 Task: Open Card Card0000000146 in Board Board0000000037 in Workspace WS0000000013 in Trello. Add Member Mailaustralia7@gmail.com to Card Card0000000146 in Board Board0000000037 in Workspace WS0000000013 in Trello. Add Yellow Label titled Label0000000146 to Card Card0000000146 in Board Board0000000037 in Workspace WS0000000013 in Trello. Add Checklist CL0000000146 to Card Card0000000146 in Board Board0000000037 in Workspace WS0000000013 in Trello. Add Dates with Start Date as May 08 2023 and Due Date as May 31 2023 to Card Card0000000146 in Board Board0000000037 in Workspace WS0000000013 in Trello
Action: Mouse moved to (383, 446)
Screenshot: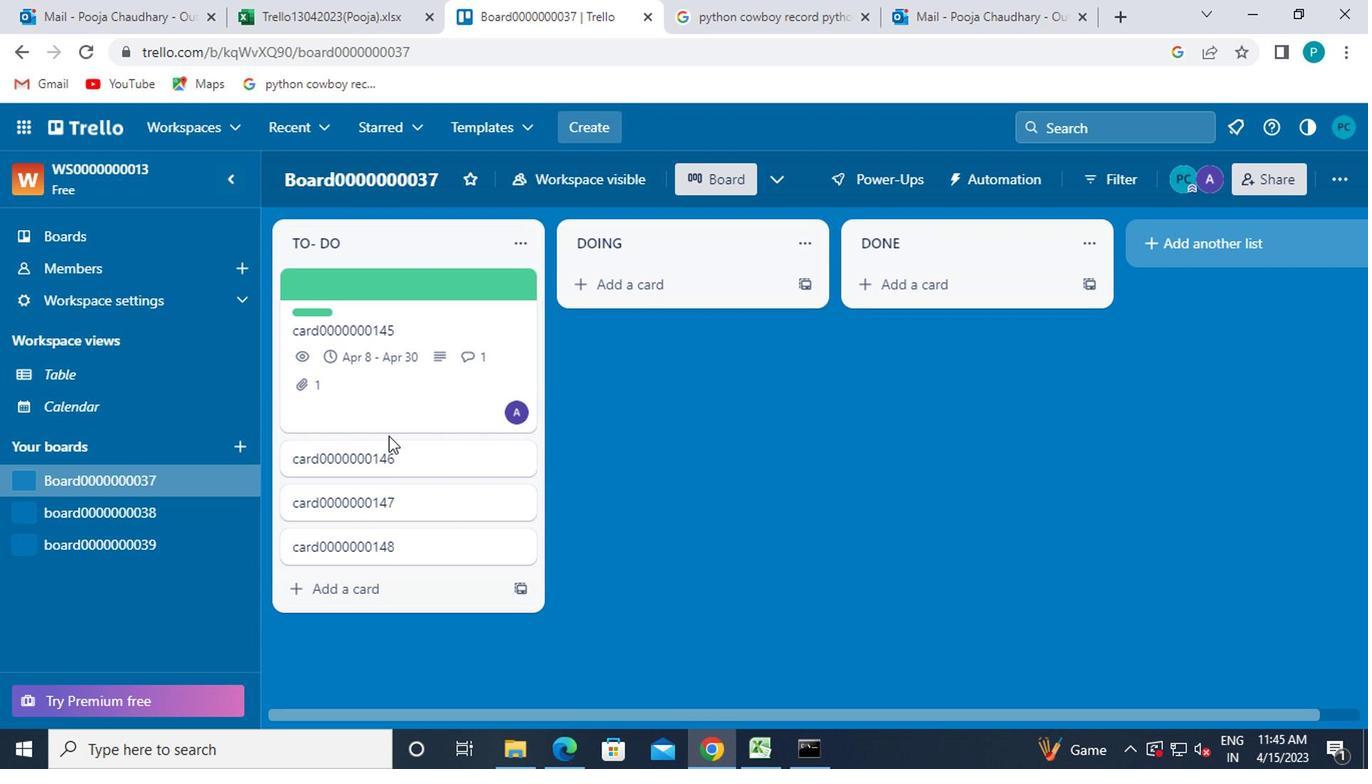 
Action: Mouse pressed left at (383, 446)
Screenshot: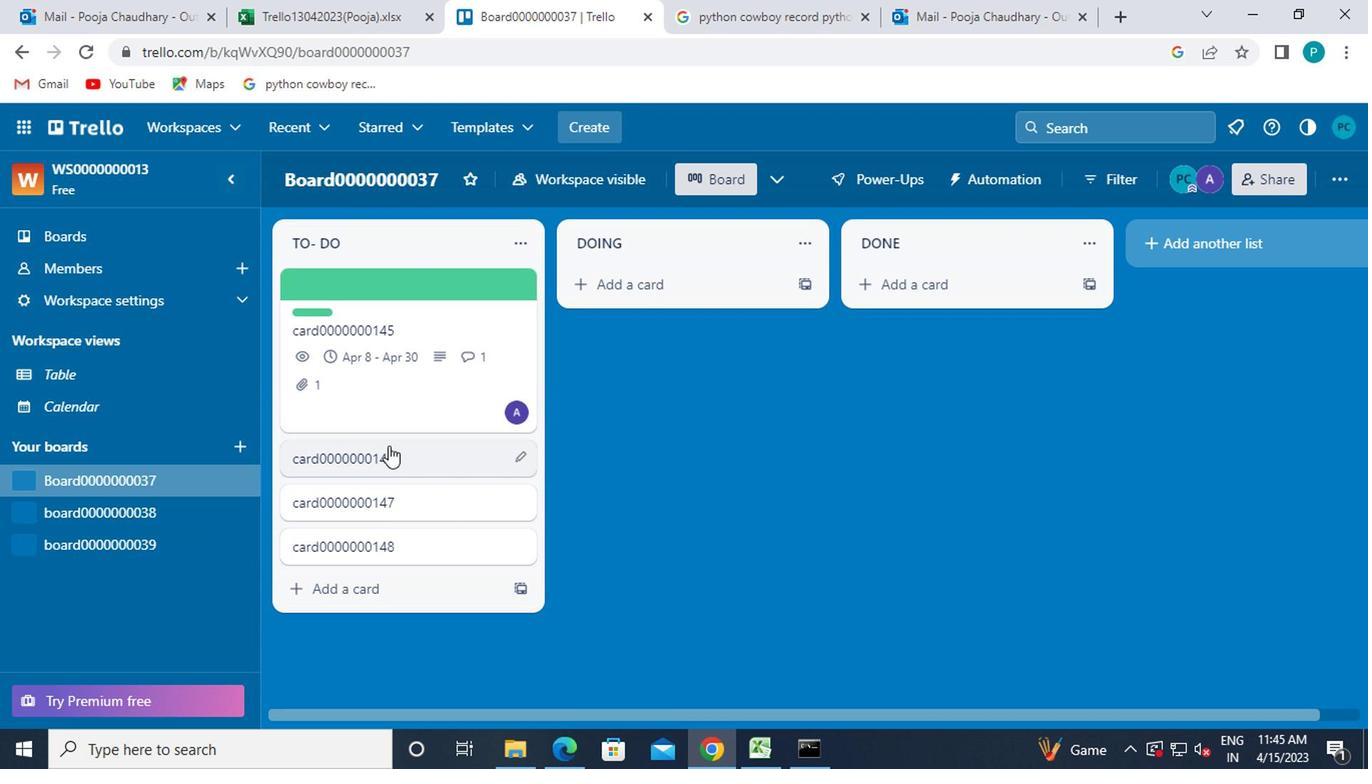 
Action: Mouse moved to (964, 354)
Screenshot: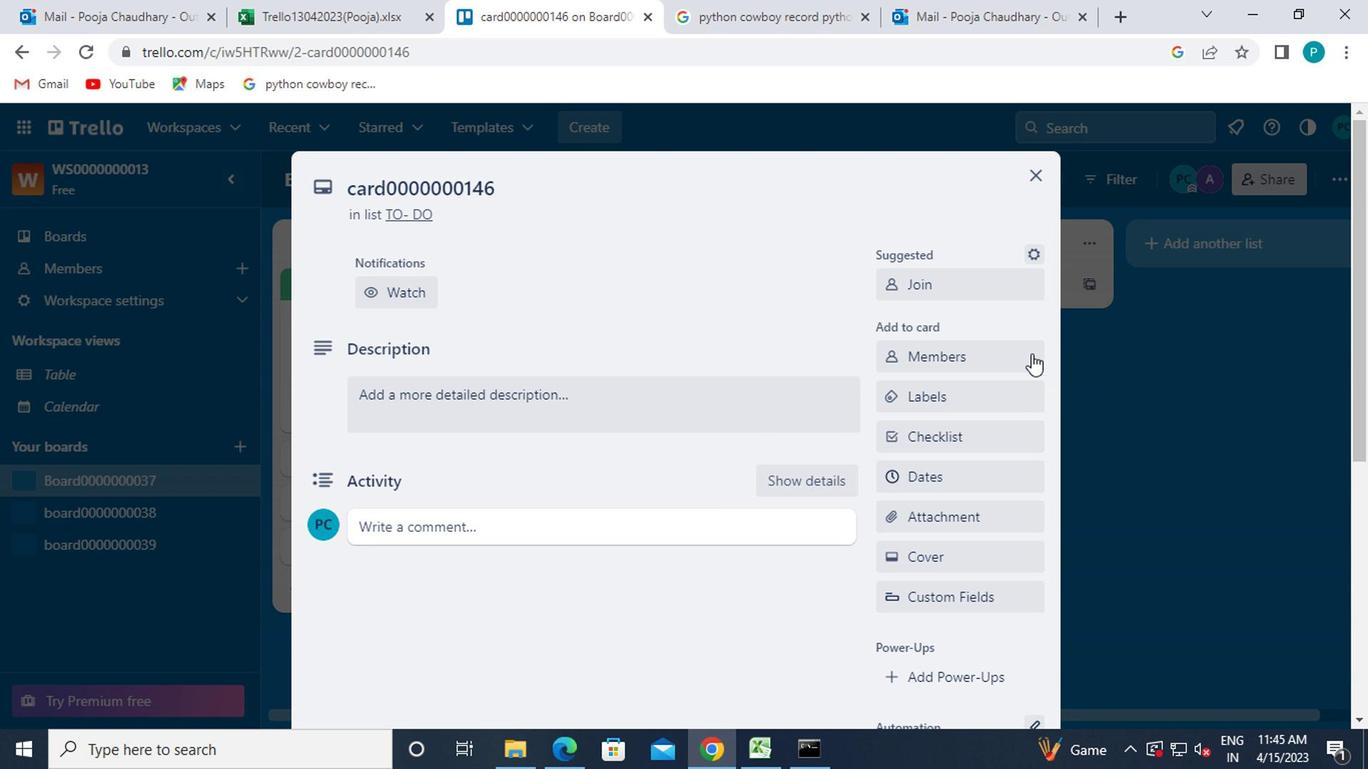
Action: Mouse pressed left at (964, 354)
Screenshot: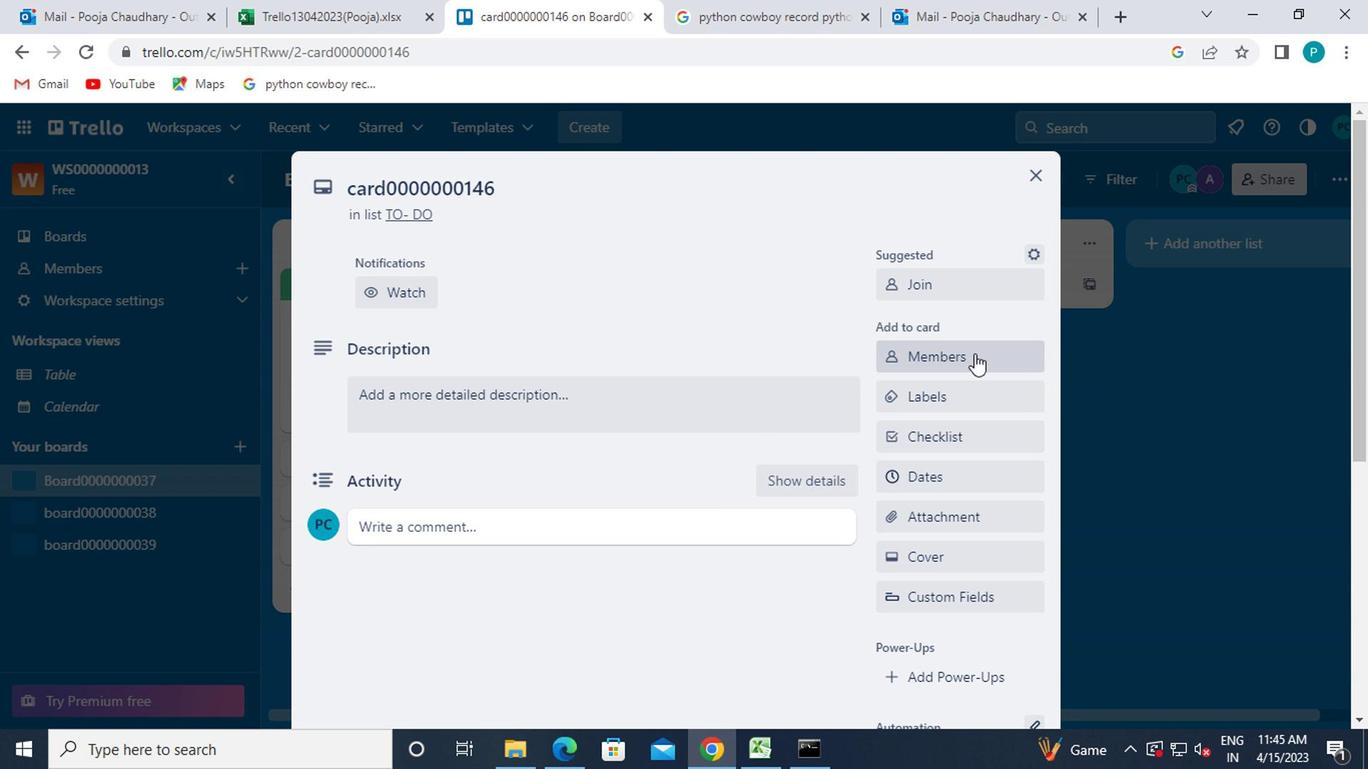 
Action: Mouse moved to (964, 446)
Screenshot: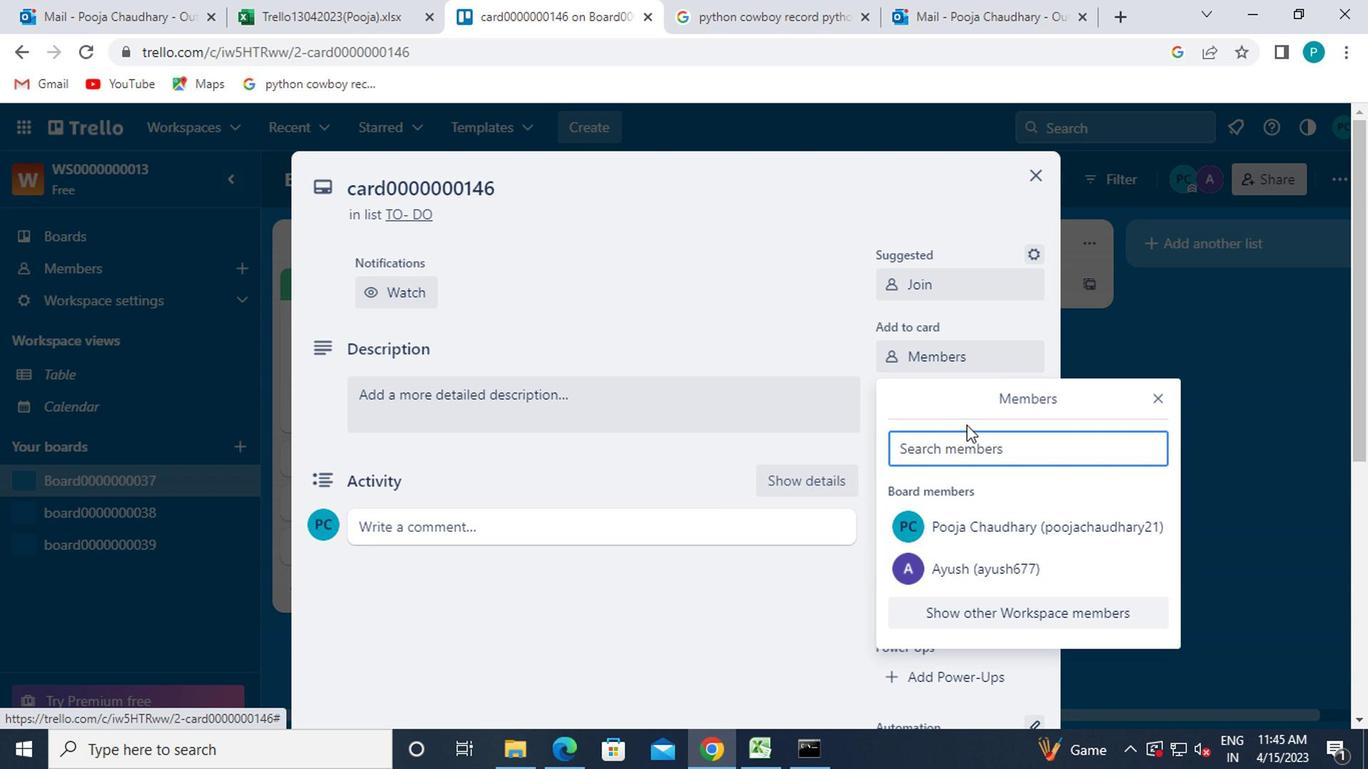 
Action: Mouse pressed left at (964, 446)
Screenshot: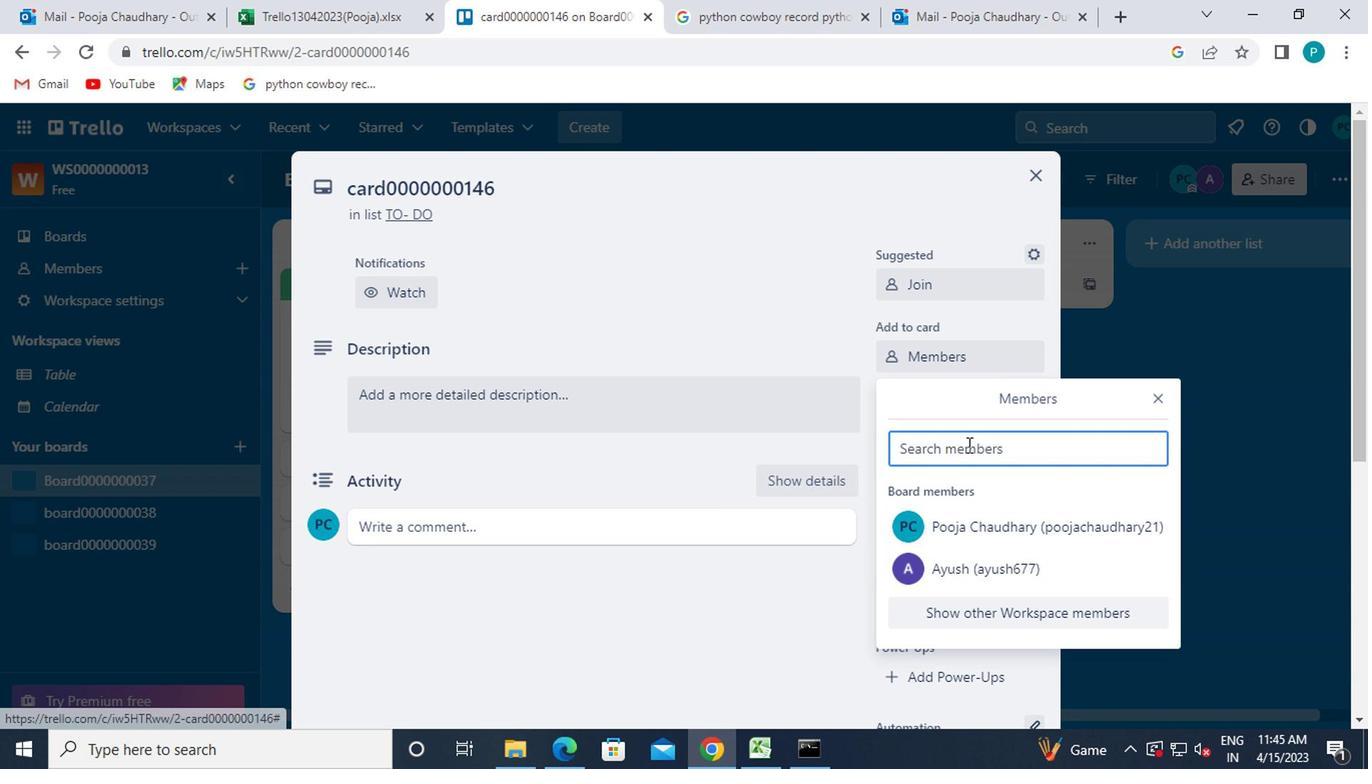 
Action: Key pressed mailaustr<Key.shift>ALIA7.<Key.backspace>GMAIL.COM
Screenshot: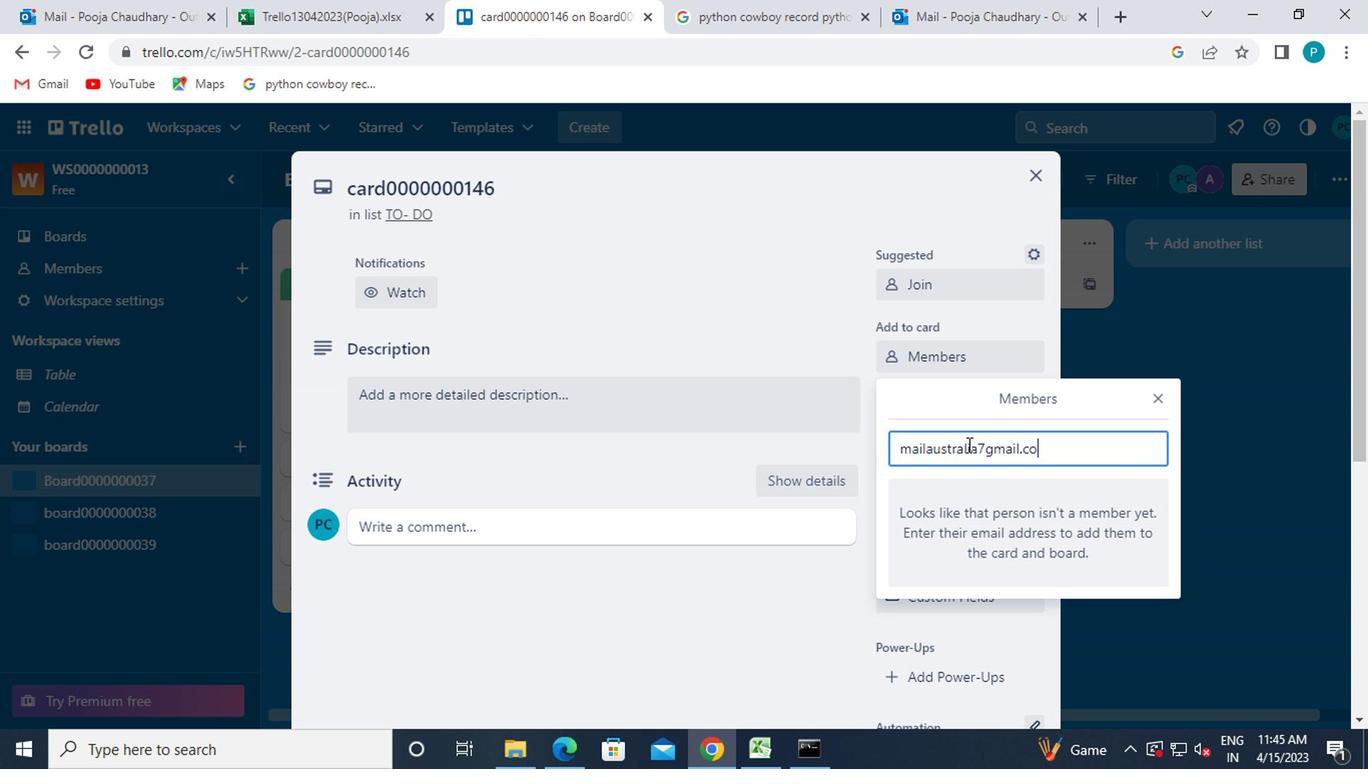 
Action: Mouse moved to (1063, 455)
Screenshot: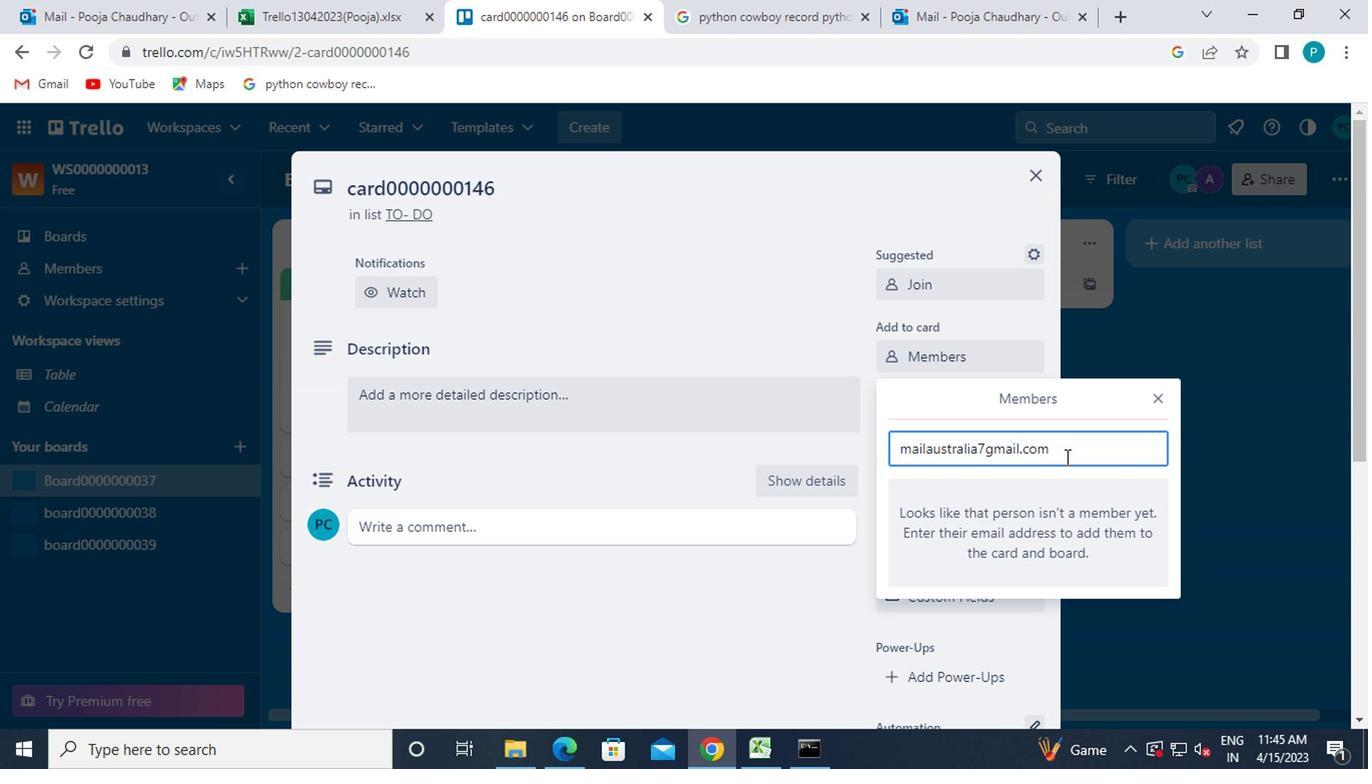 
Action: Mouse pressed left at (1063, 455)
Screenshot: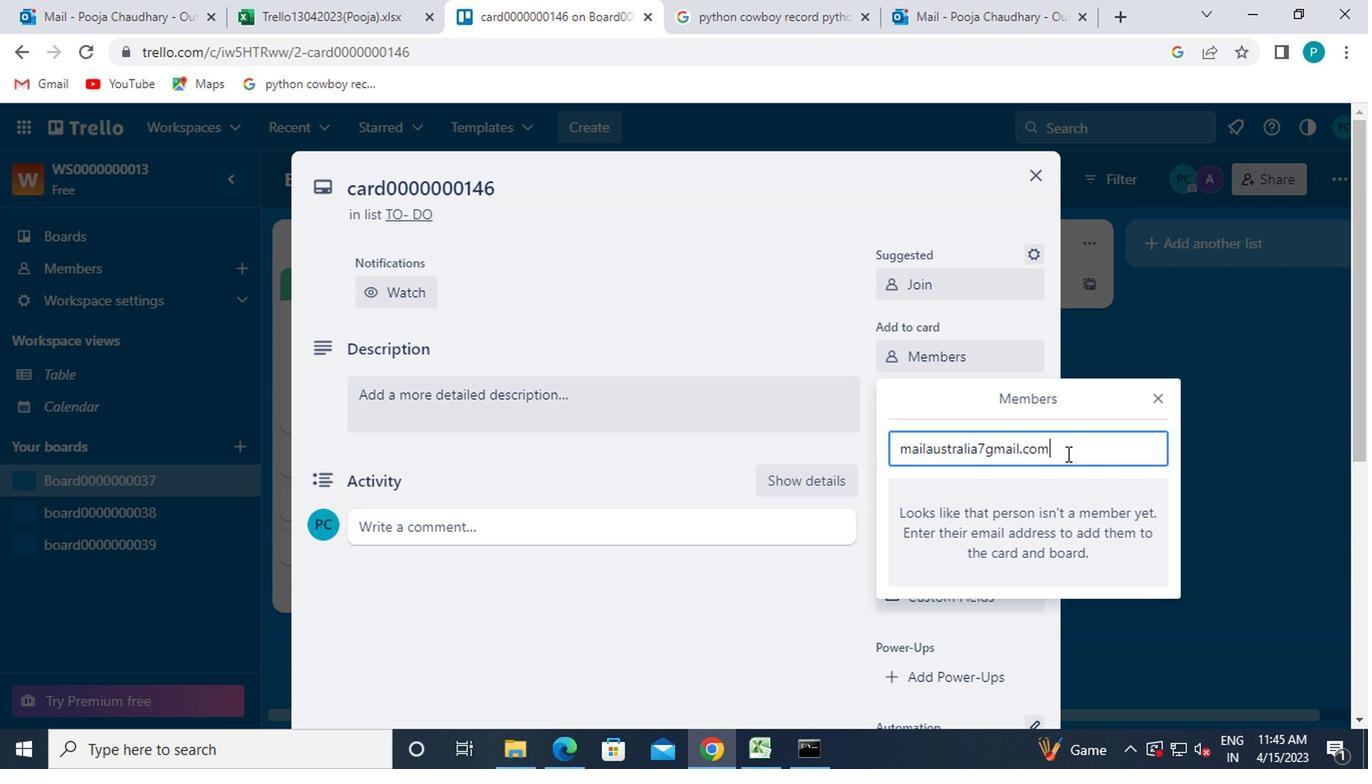 
Action: Mouse moved to (1070, 455)
Screenshot: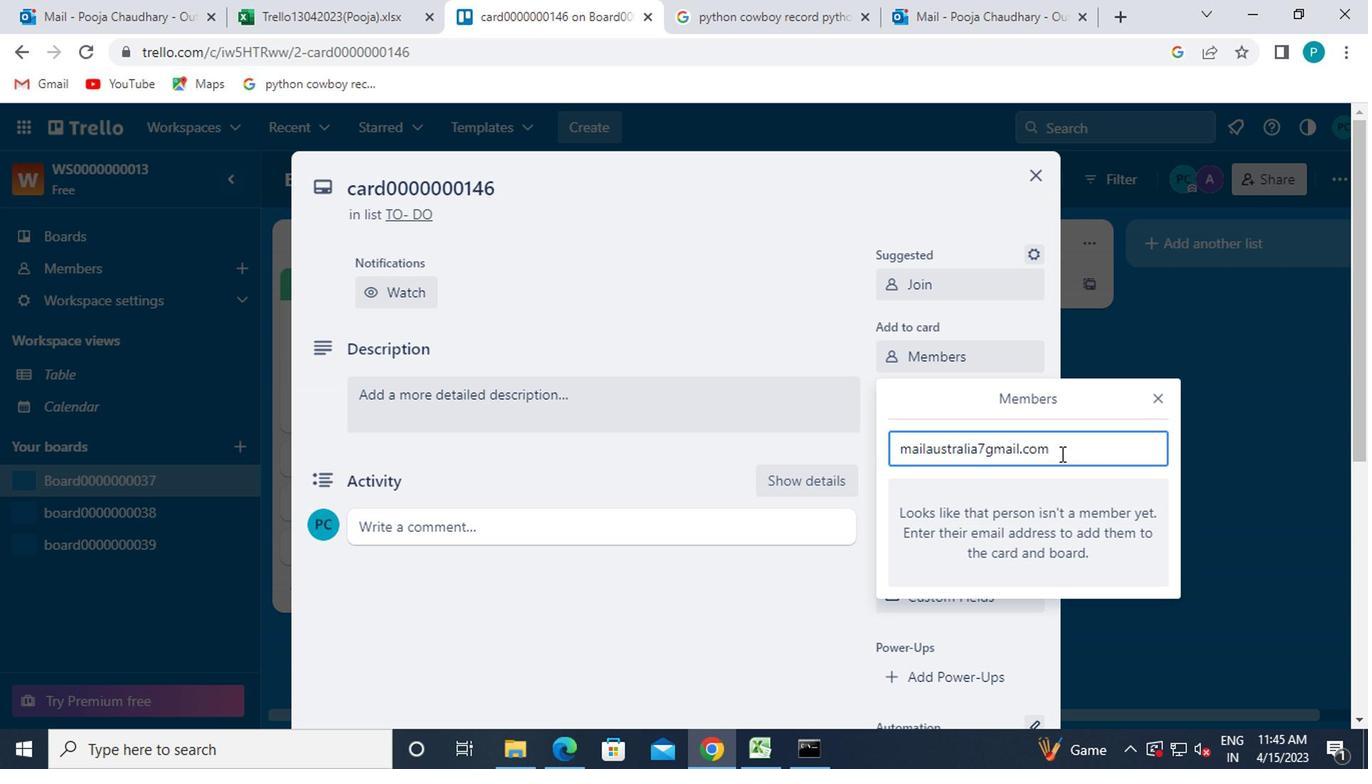 
Action: Key pressed <Key.enter>
Screenshot: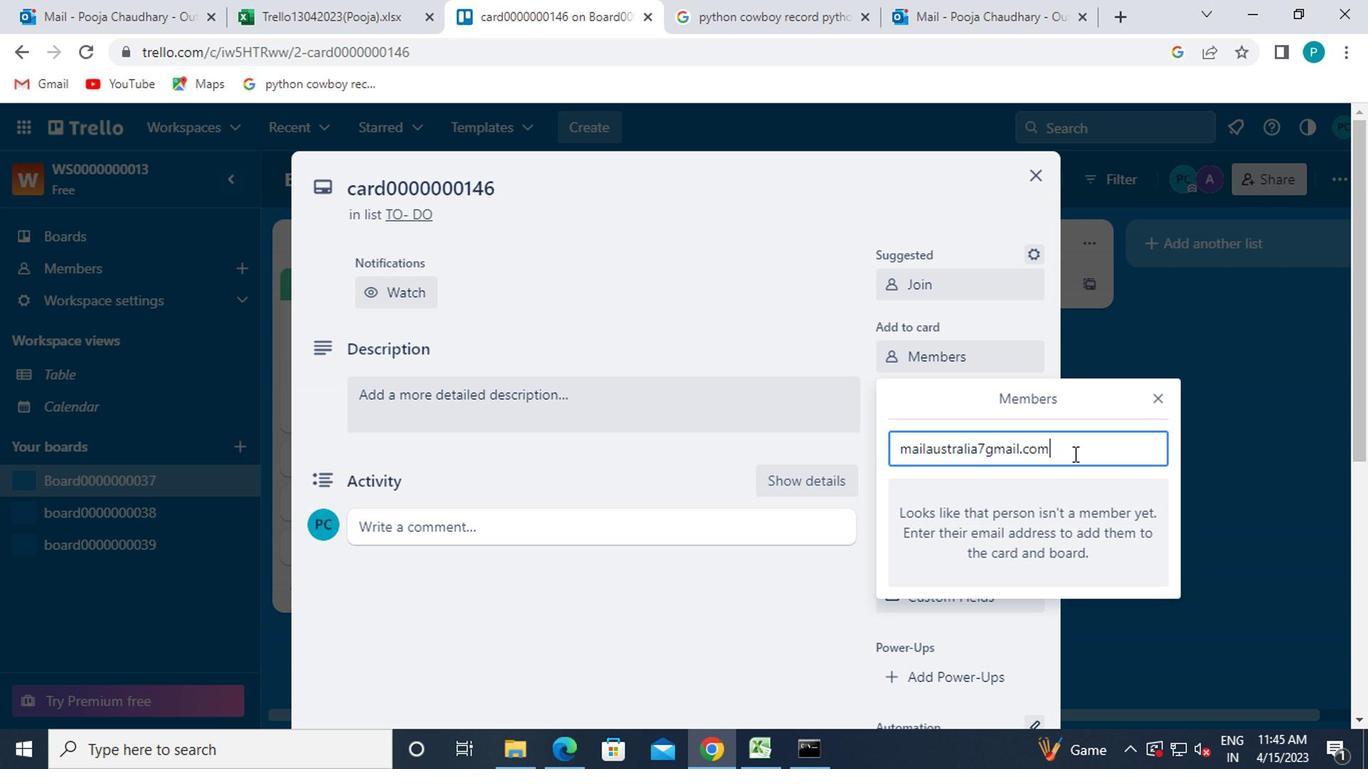 
Action: Mouse moved to (969, 458)
Screenshot: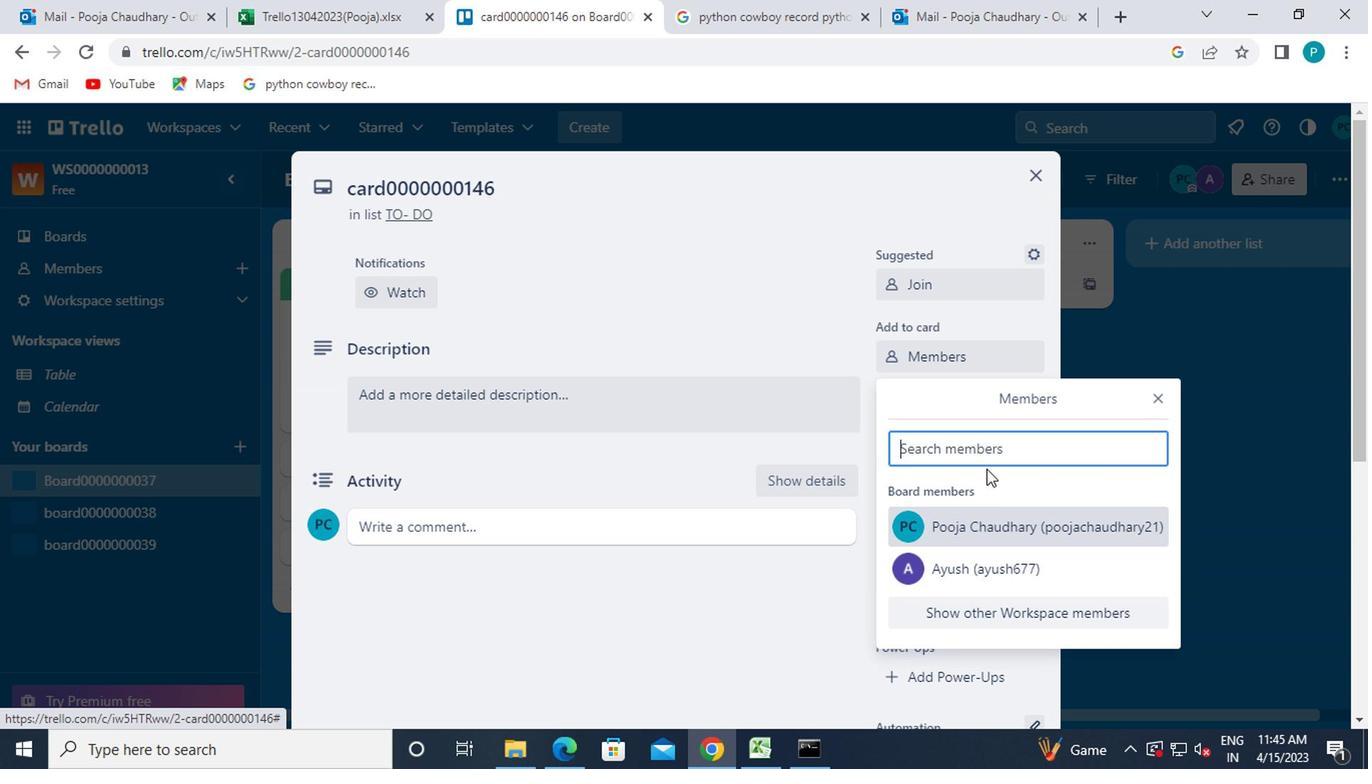 
Action: Mouse pressed left at (969, 458)
Screenshot: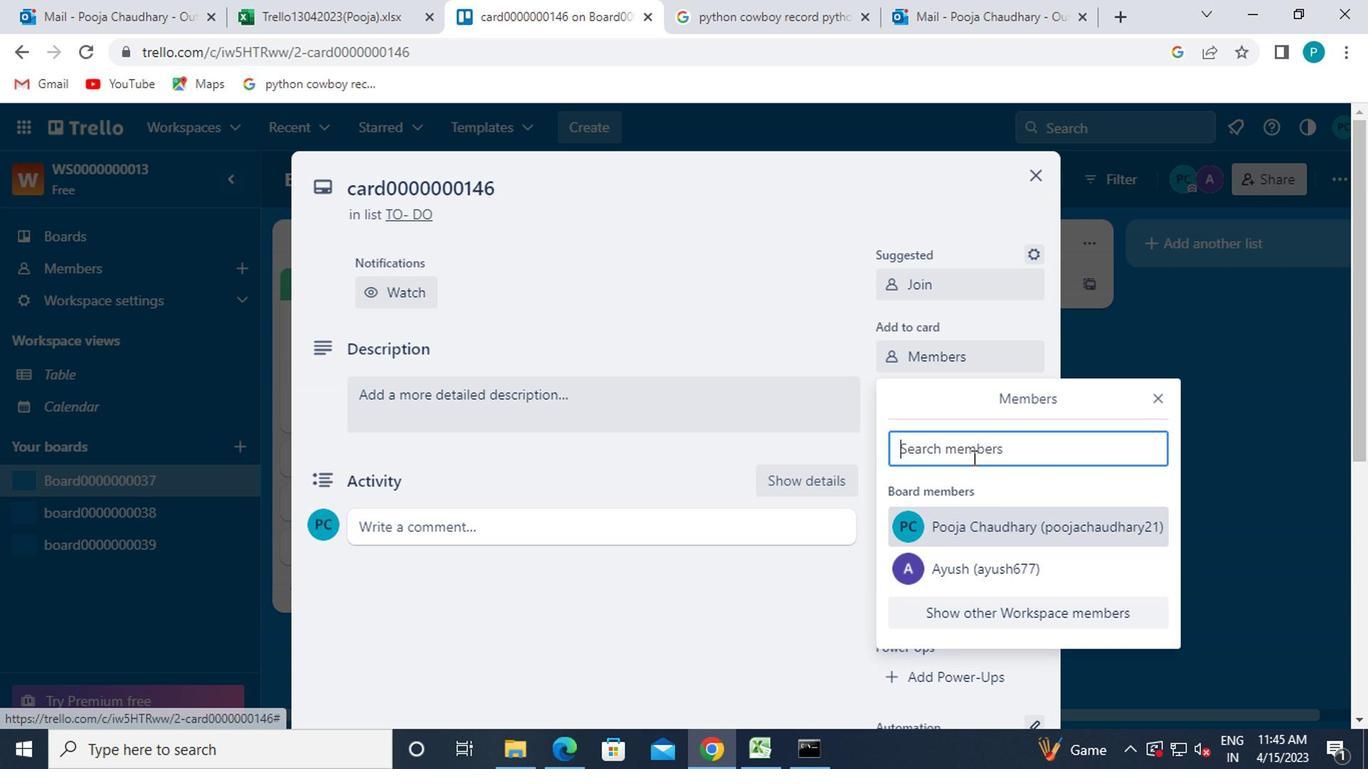 
Action: Key pressed MAILAUSTRALIA7GMAIL.COM
Screenshot: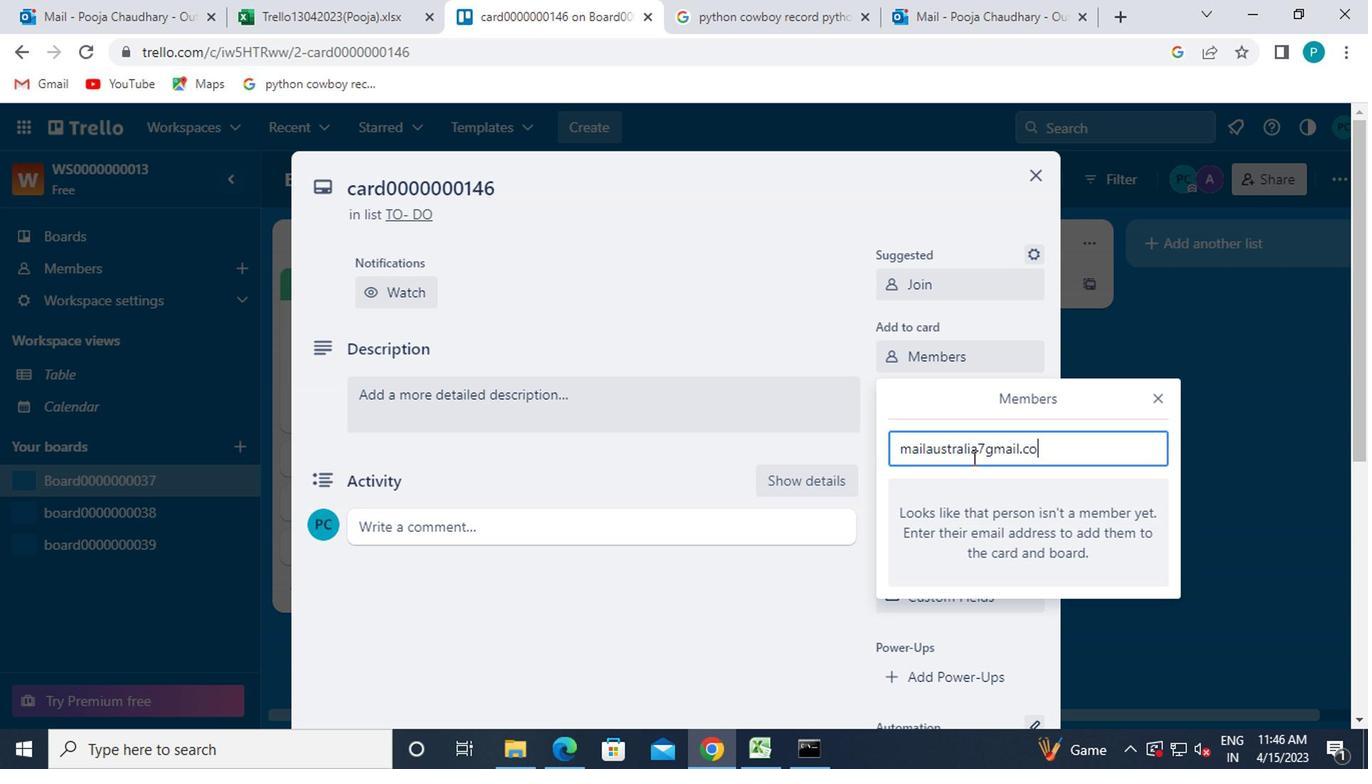 
Action: Mouse moved to (1045, 458)
Screenshot: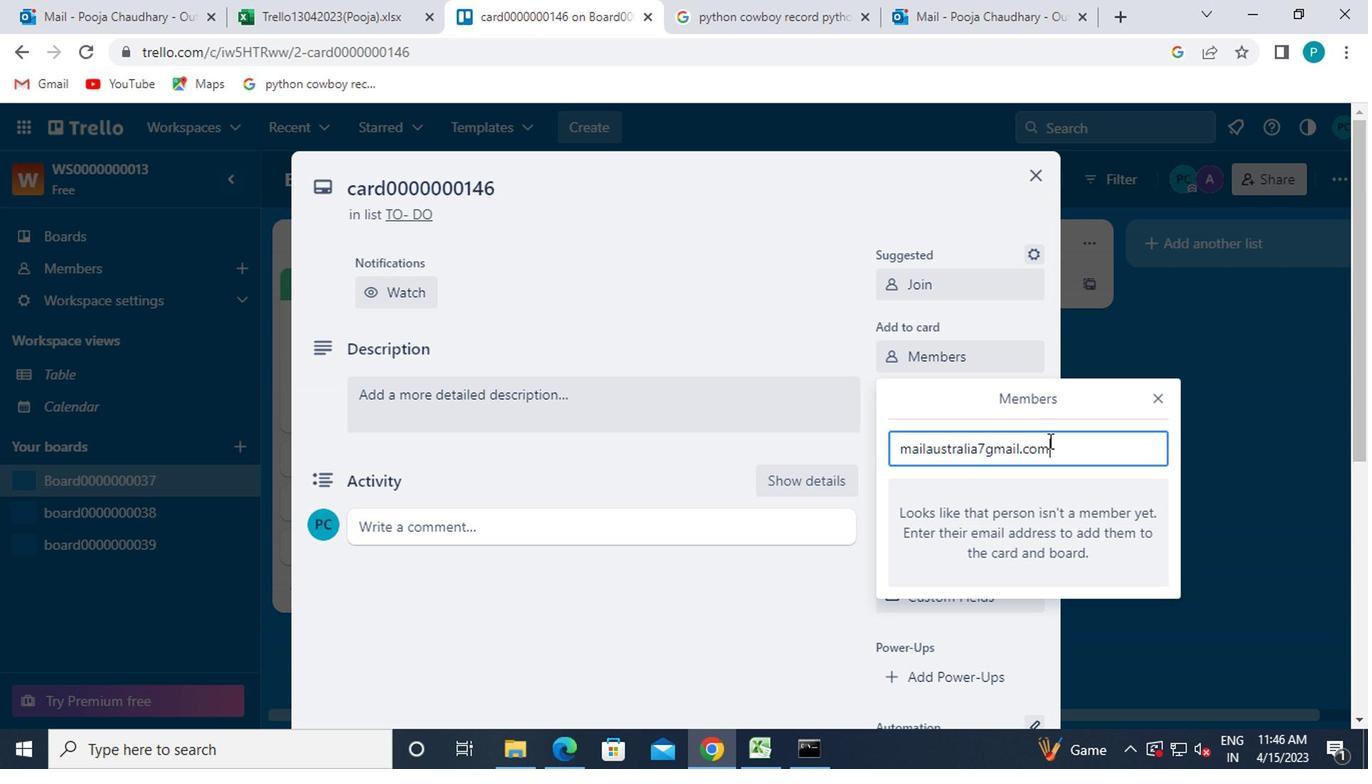
Action: Key pressed <Key.enter>
Screenshot: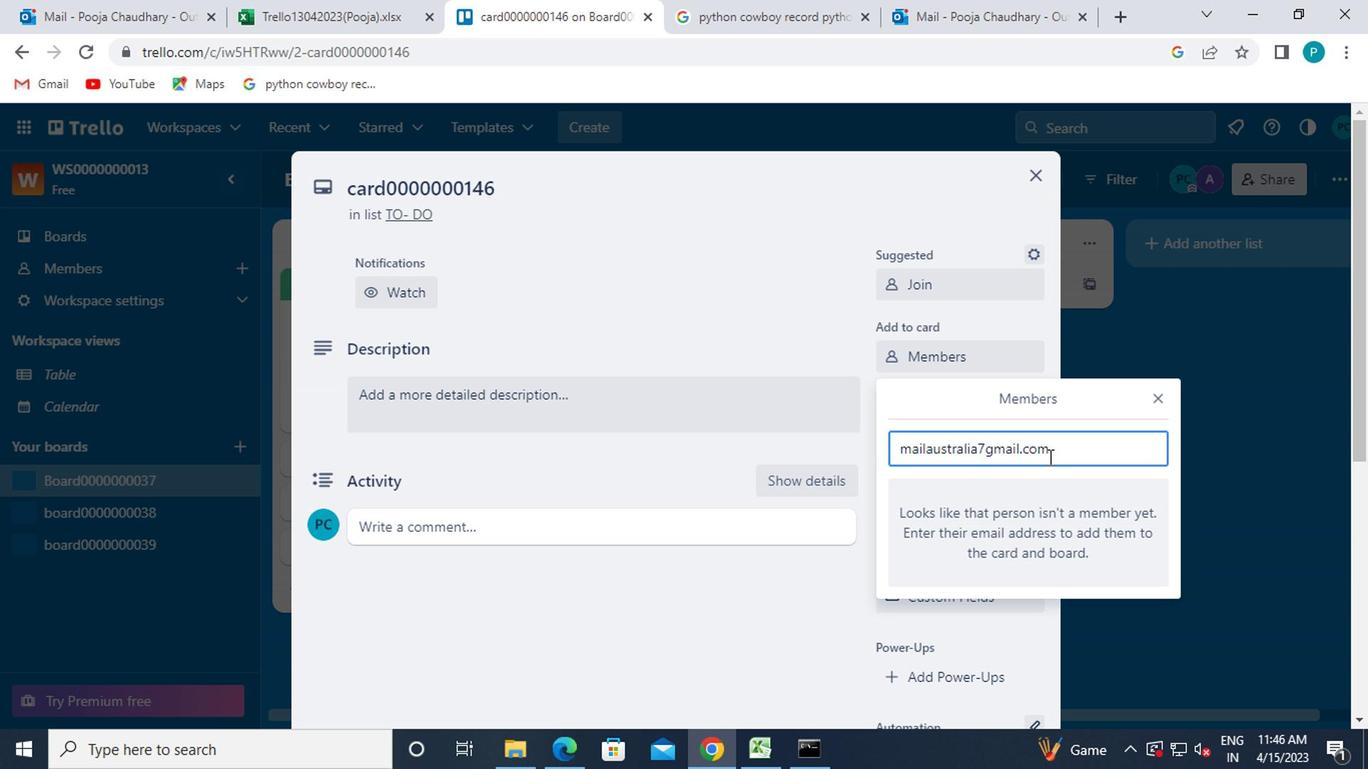 
Action: Mouse moved to (1026, 621)
Screenshot: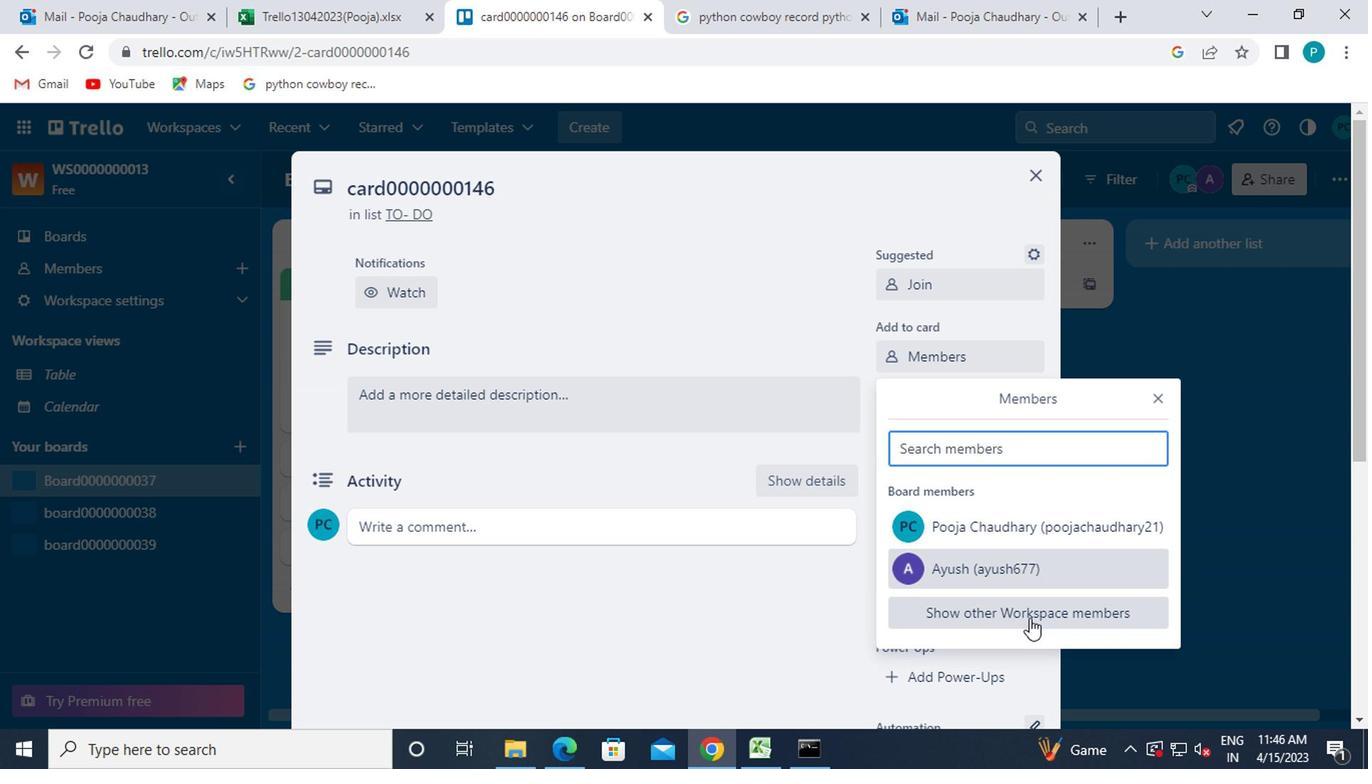 
Action: Mouse pressed left at (1026, 621)
Screenshot: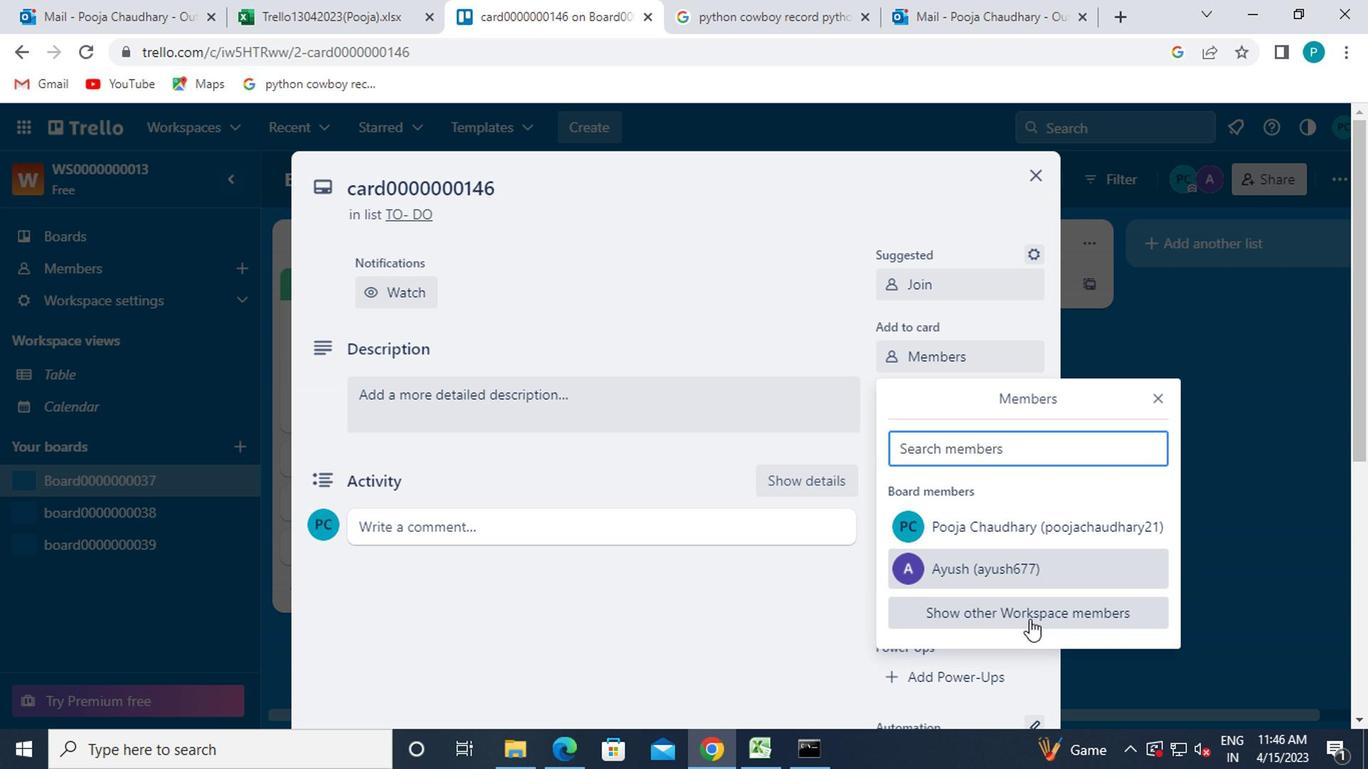 
Action: Mouse moved to (1024, 617)
Screenshot: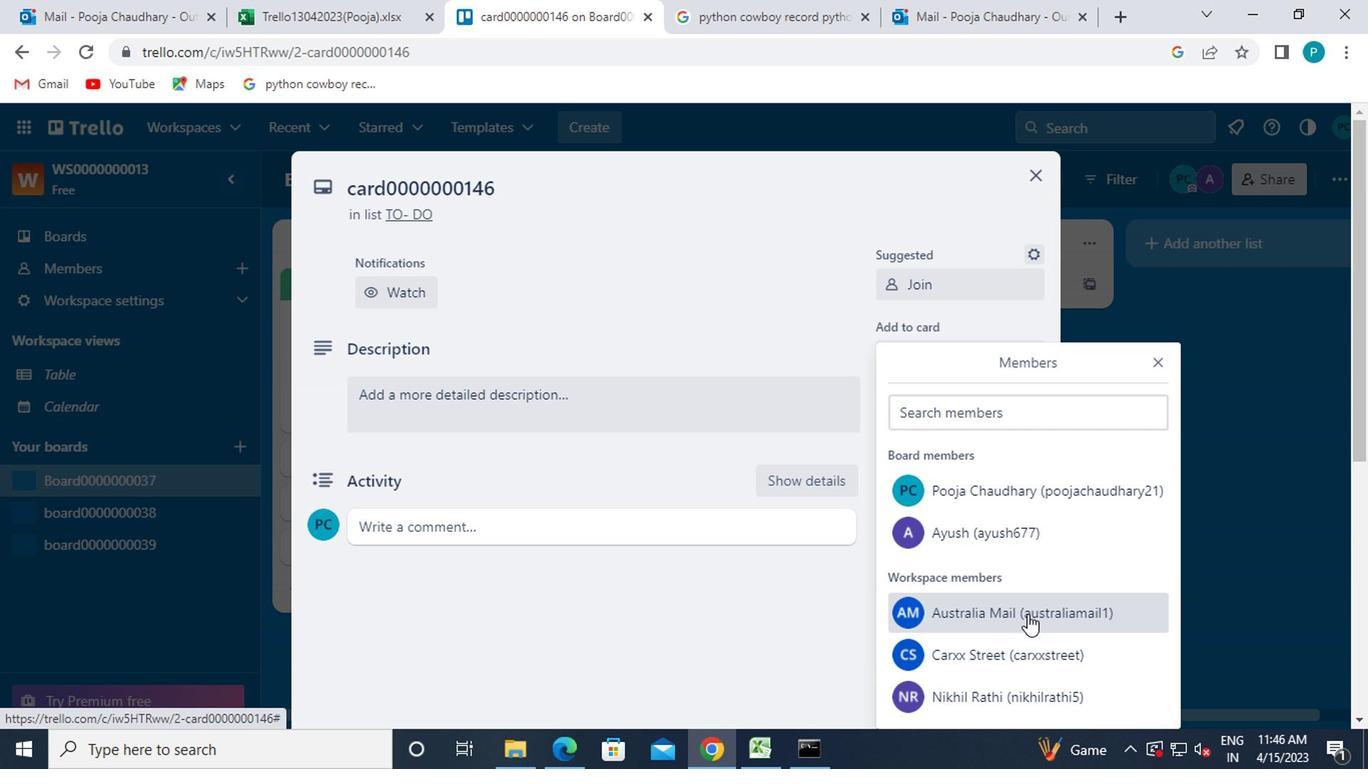 
Action: Mouse pressed left at (1024, 617)
Screenshot: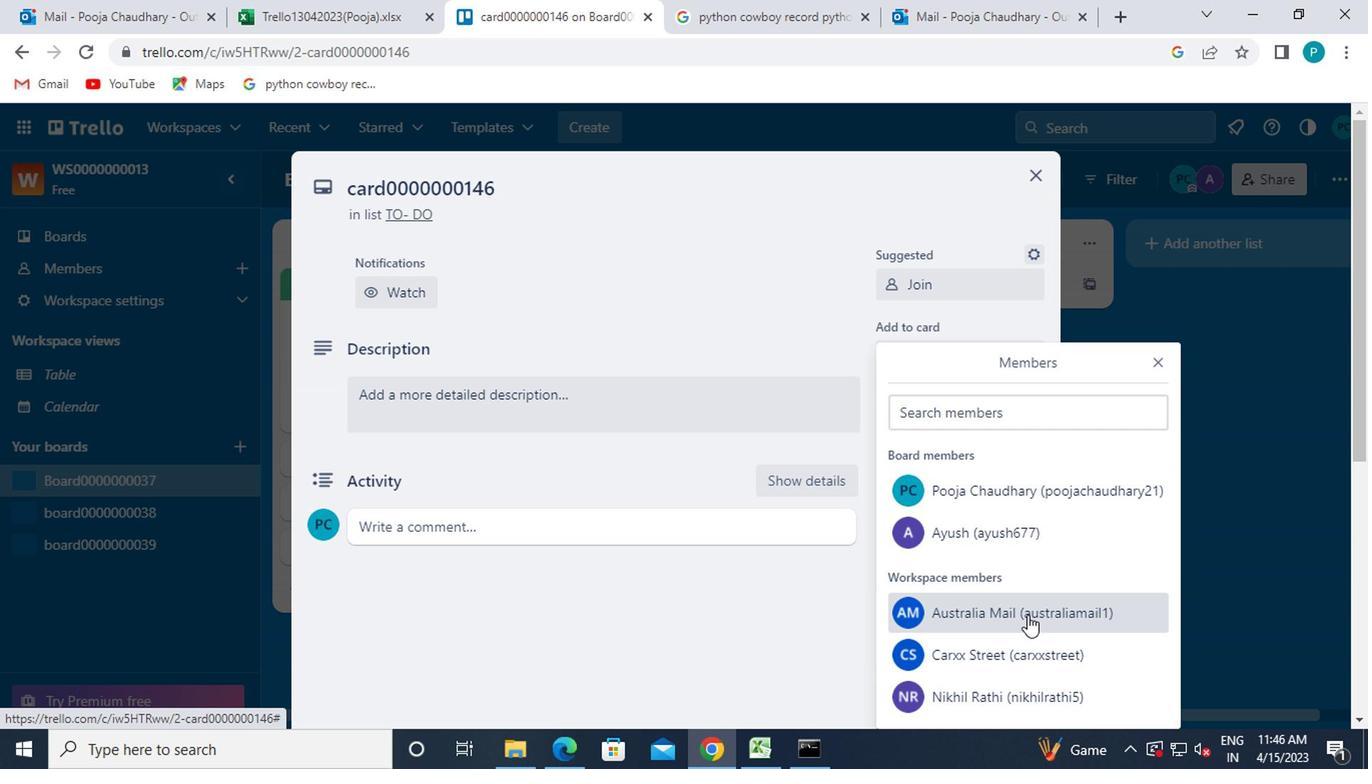 
Action: Mouse moved to (1156, 367)
Screenshot: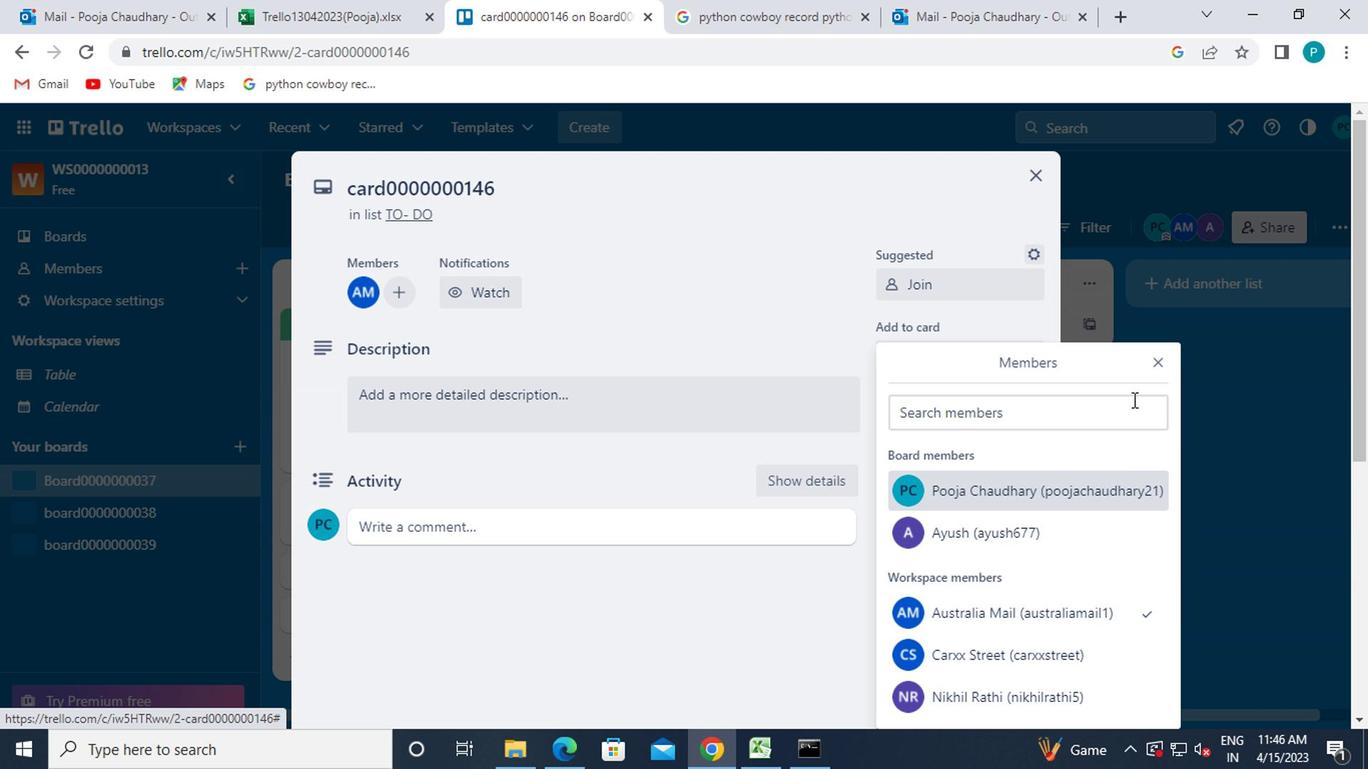 
Action: Mouse pressed left at (1156, 367)
Screenshot: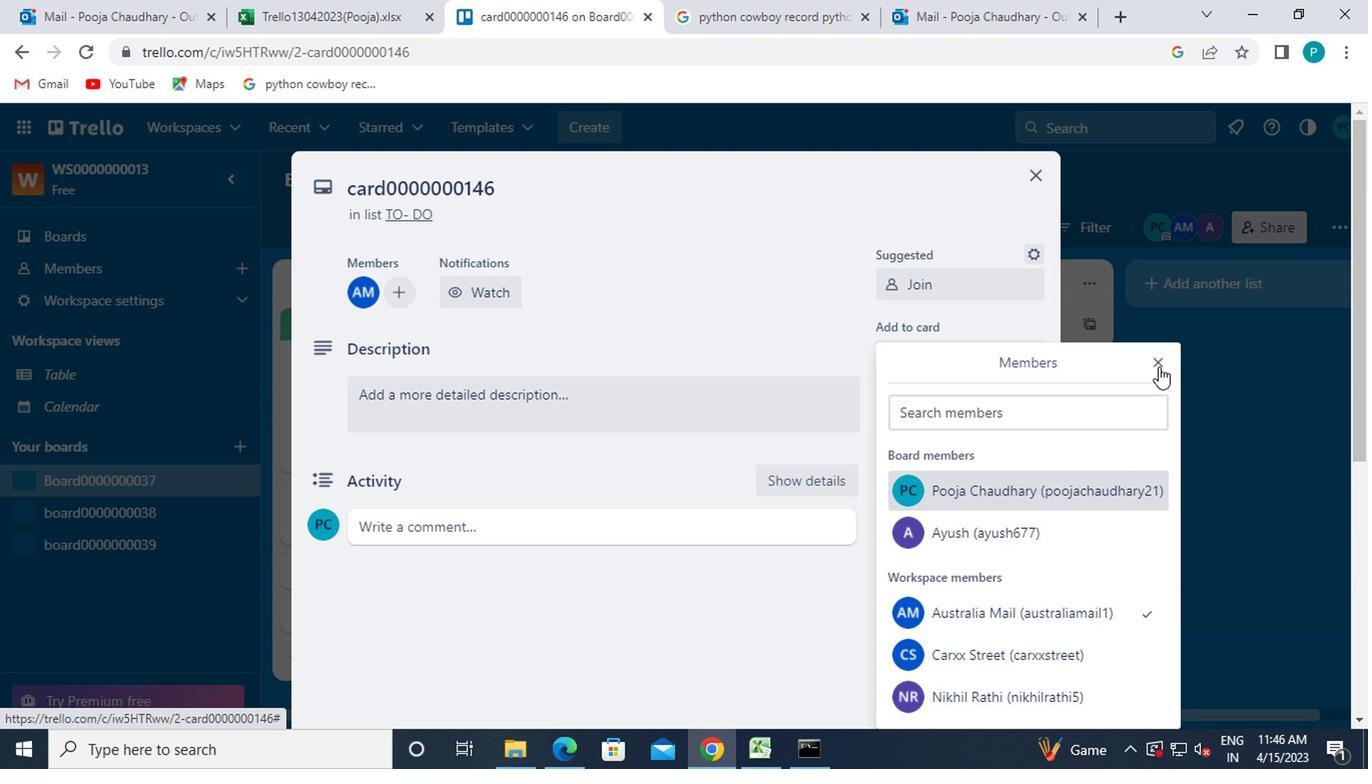 
Action: Mouse moved to (956, 392)
Screenshot: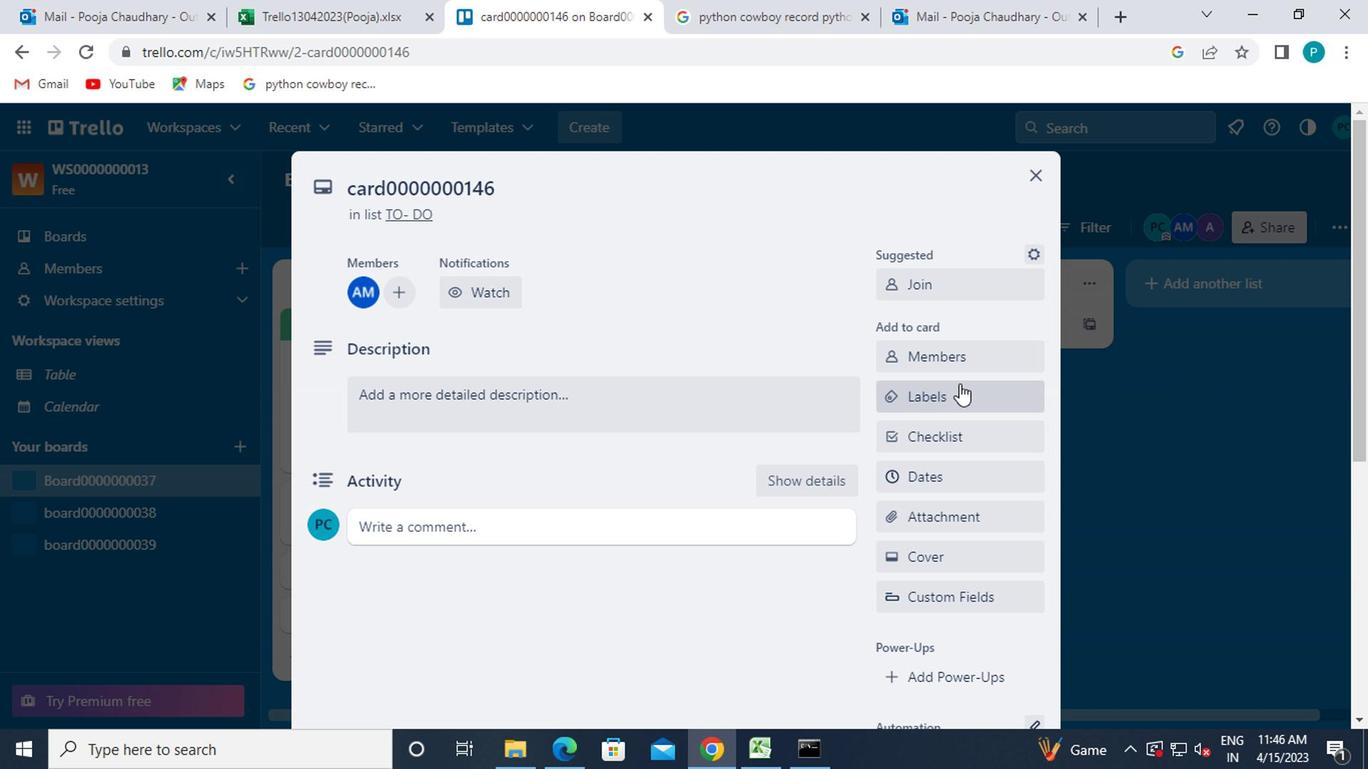 
Action: Mouse pressed left at (956, 392)
Screenshot: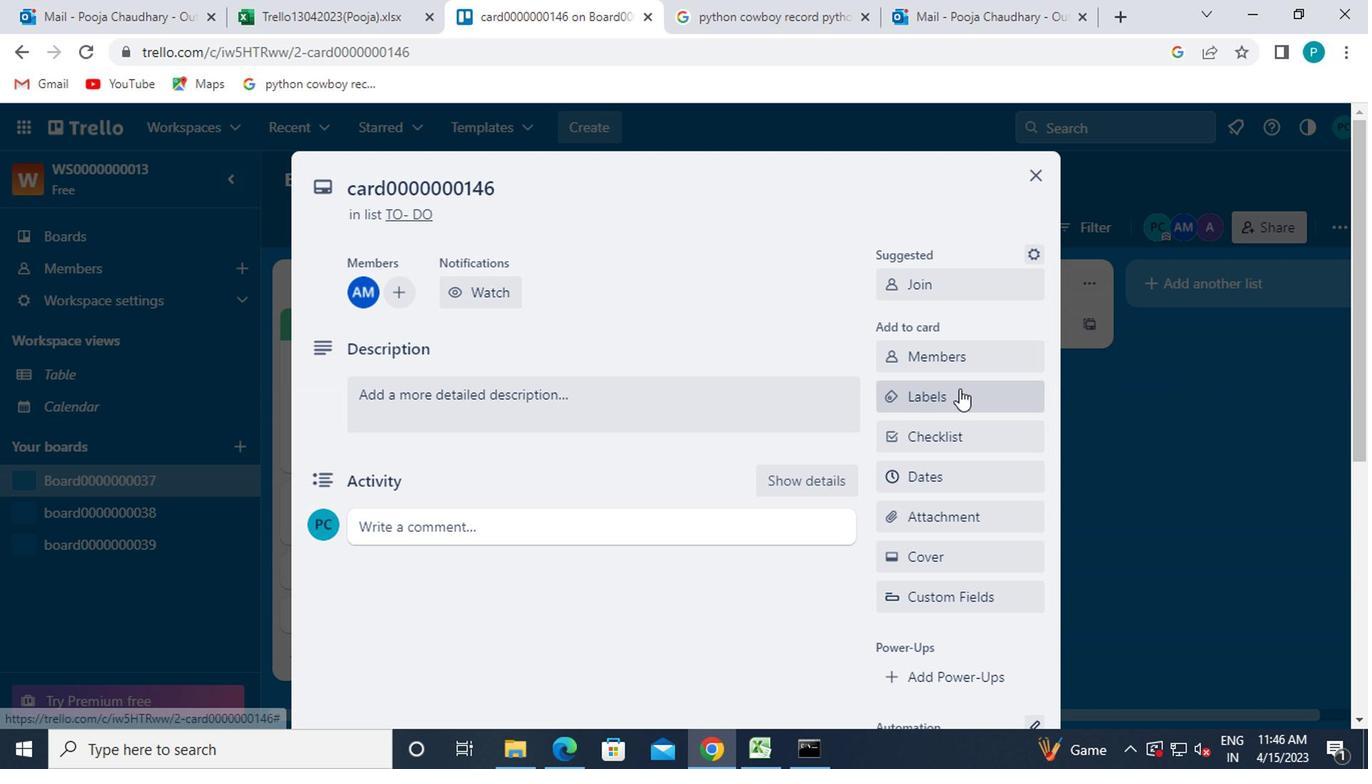 
Action: Mouse moved to (979, 558)
Screenshot: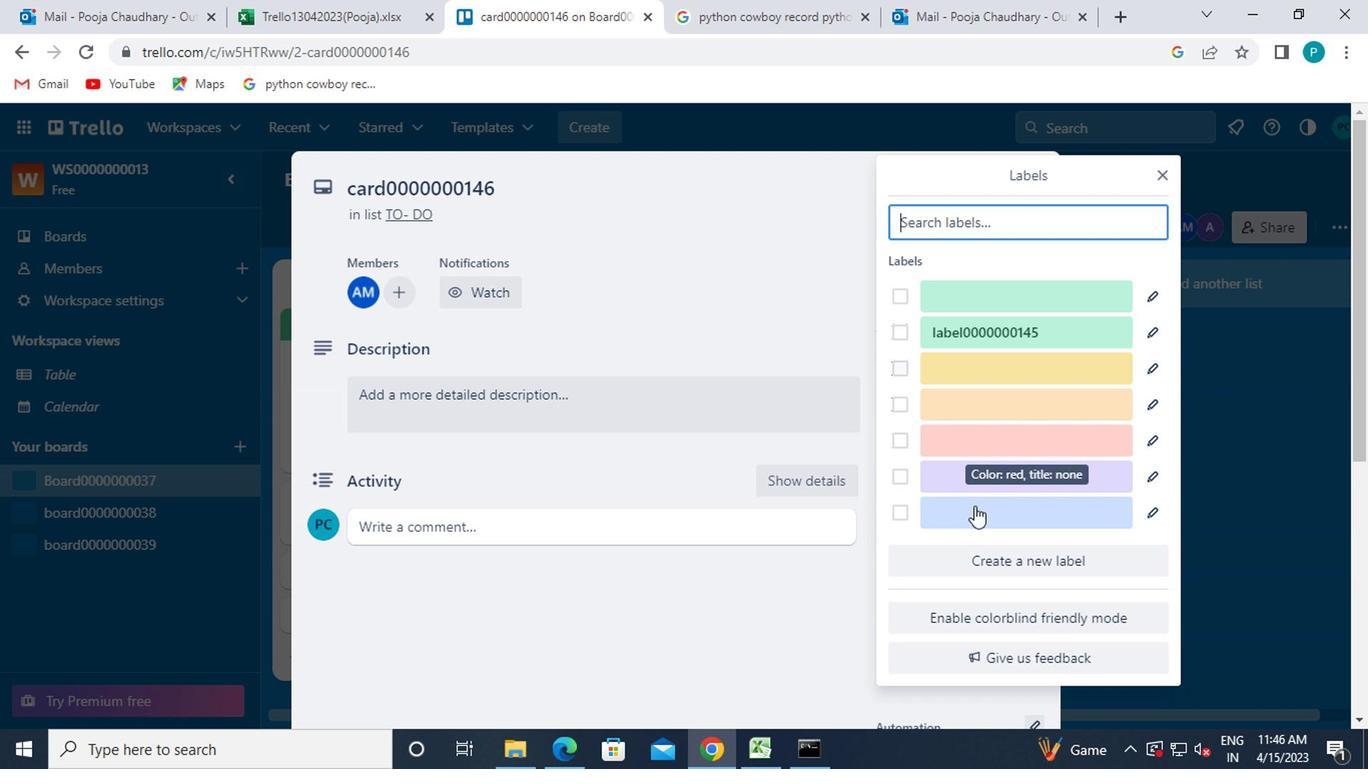 
Action: Mouse pressed left at (979, 558)
Screenshot: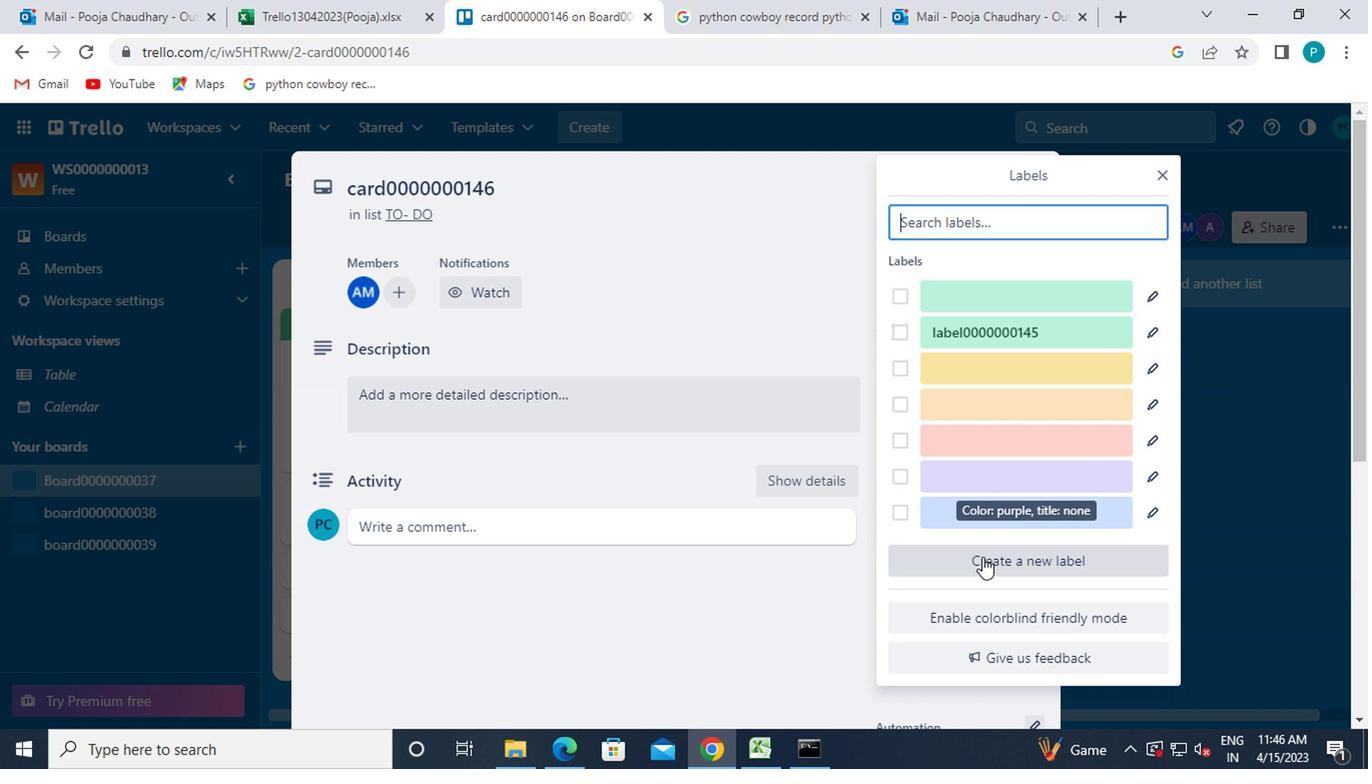 
Action: Mouse moved to (960, 453)
Screenshot: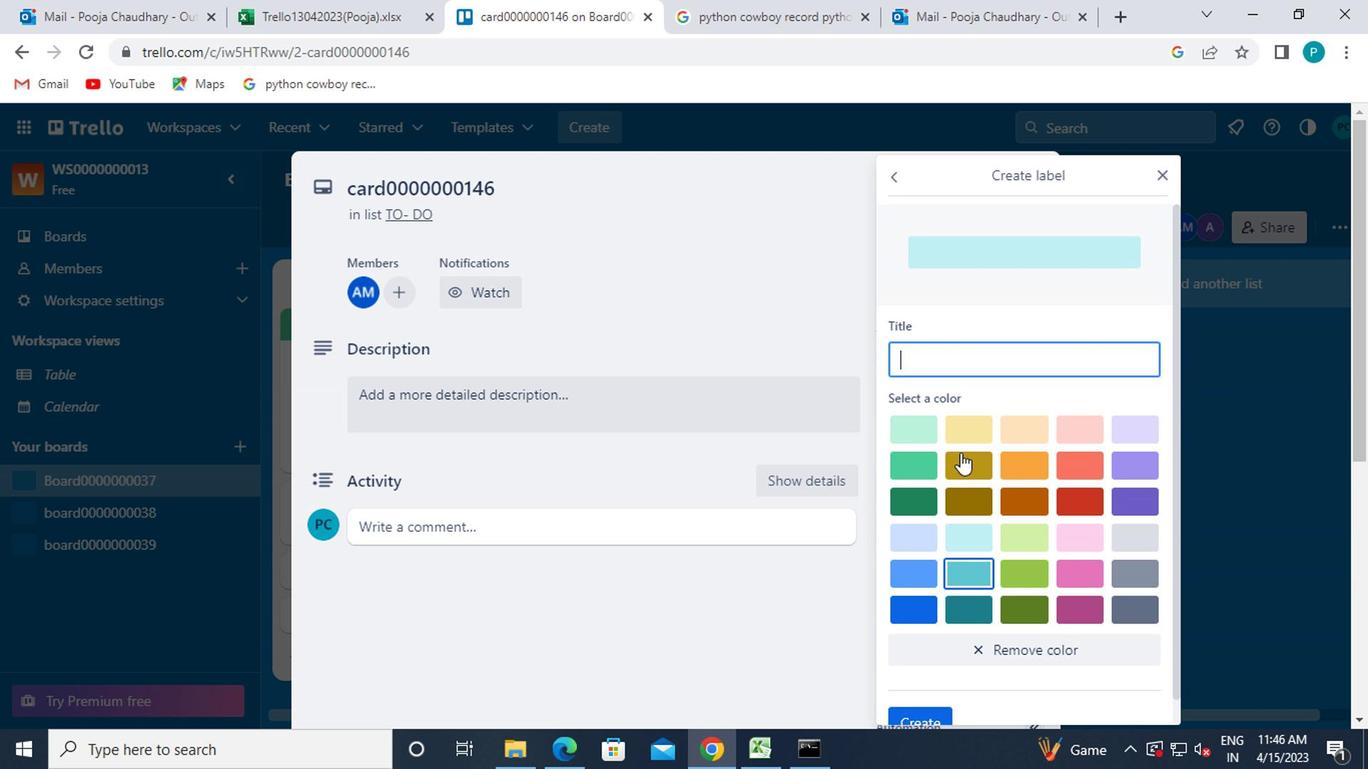 
Action: Mouse pressed left at (960, 453)
Screenshot: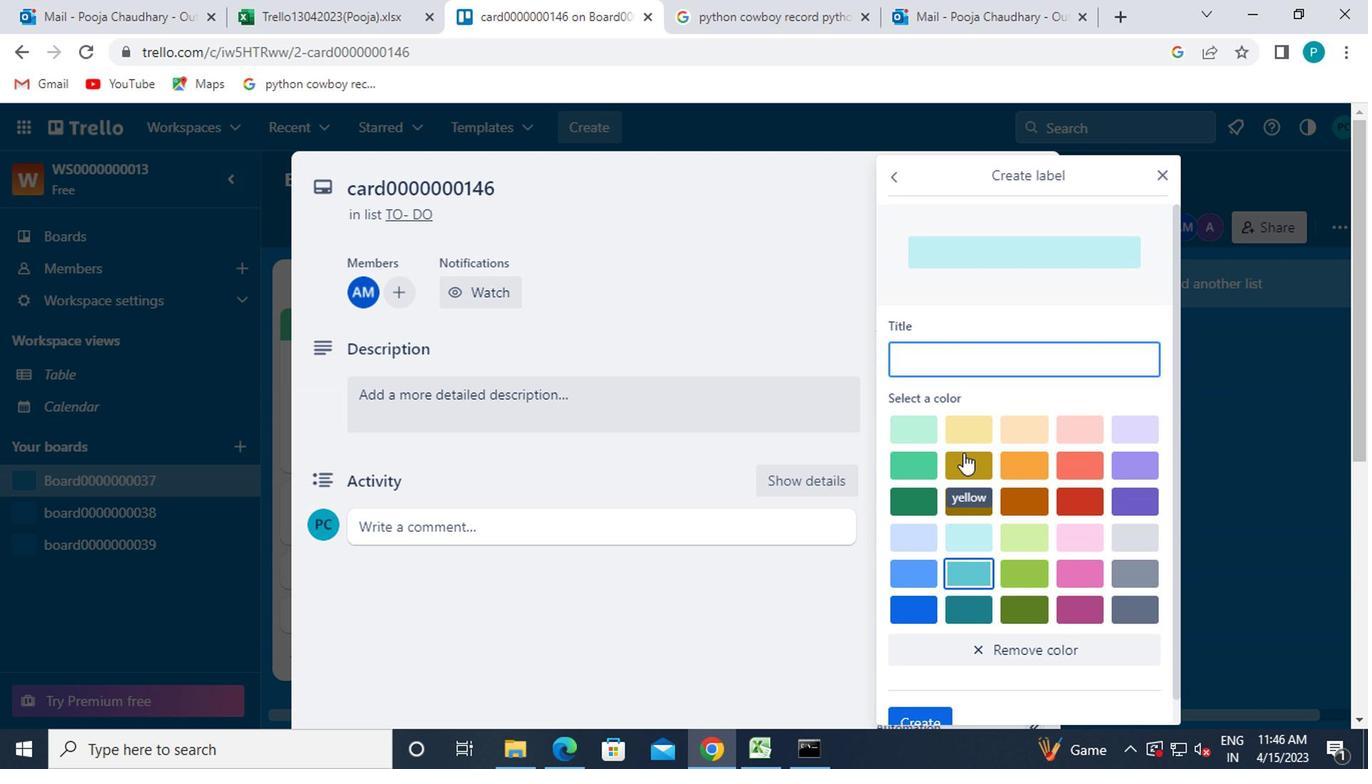 
Action: Mouse moved to (929, 358)
Screenshot: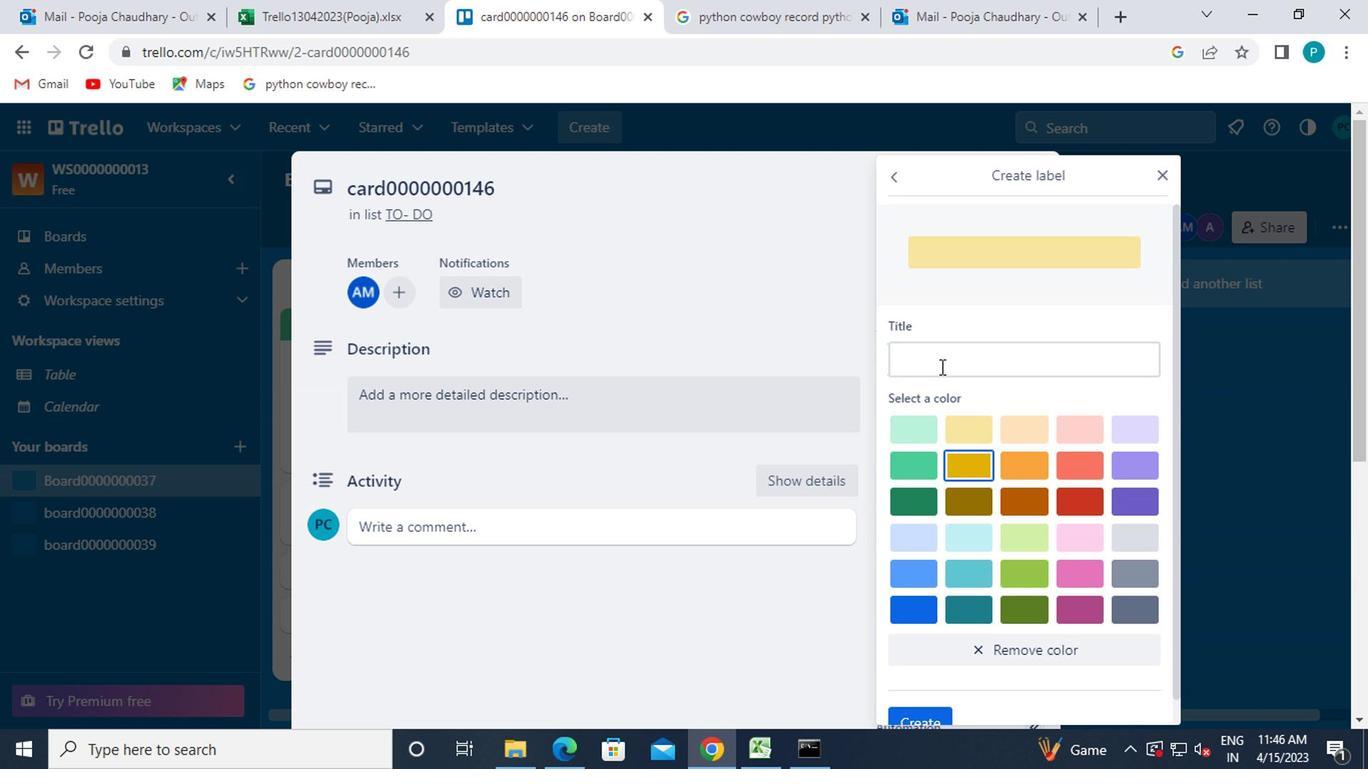 
Action: Mouse pressed left at (929, 358)
Screenshot: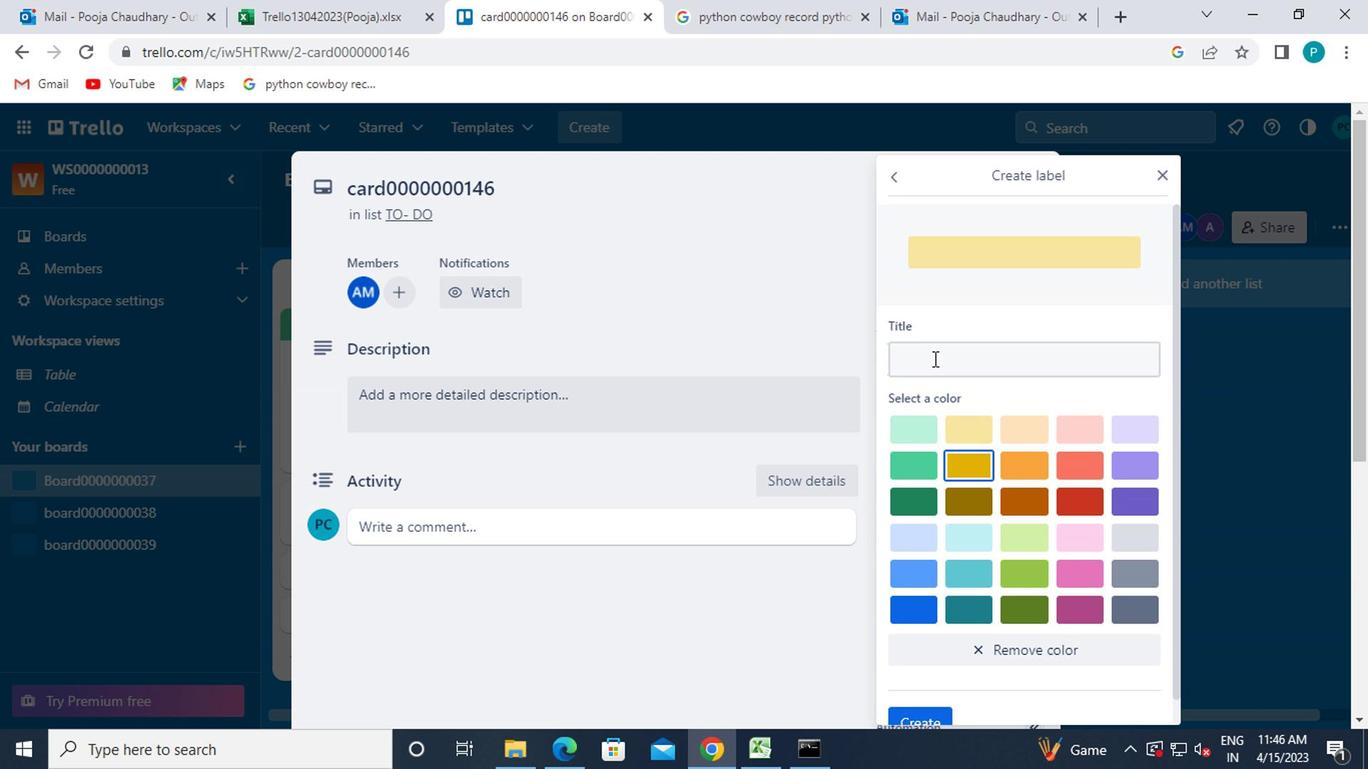 
Action: Key pressed LABL<Key.backspace>EL0000000146
Screenshot: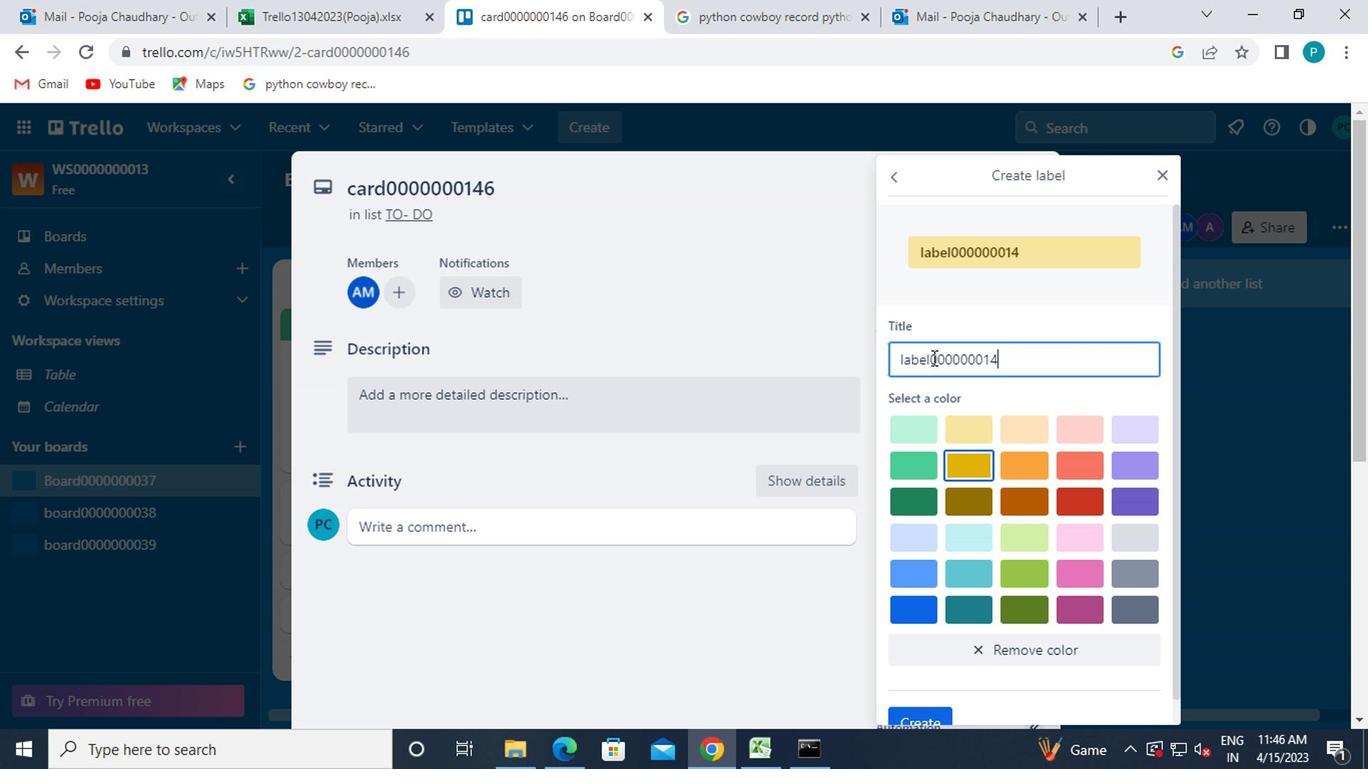 
Action: Mouse moved to (980, 633)
Screenshot: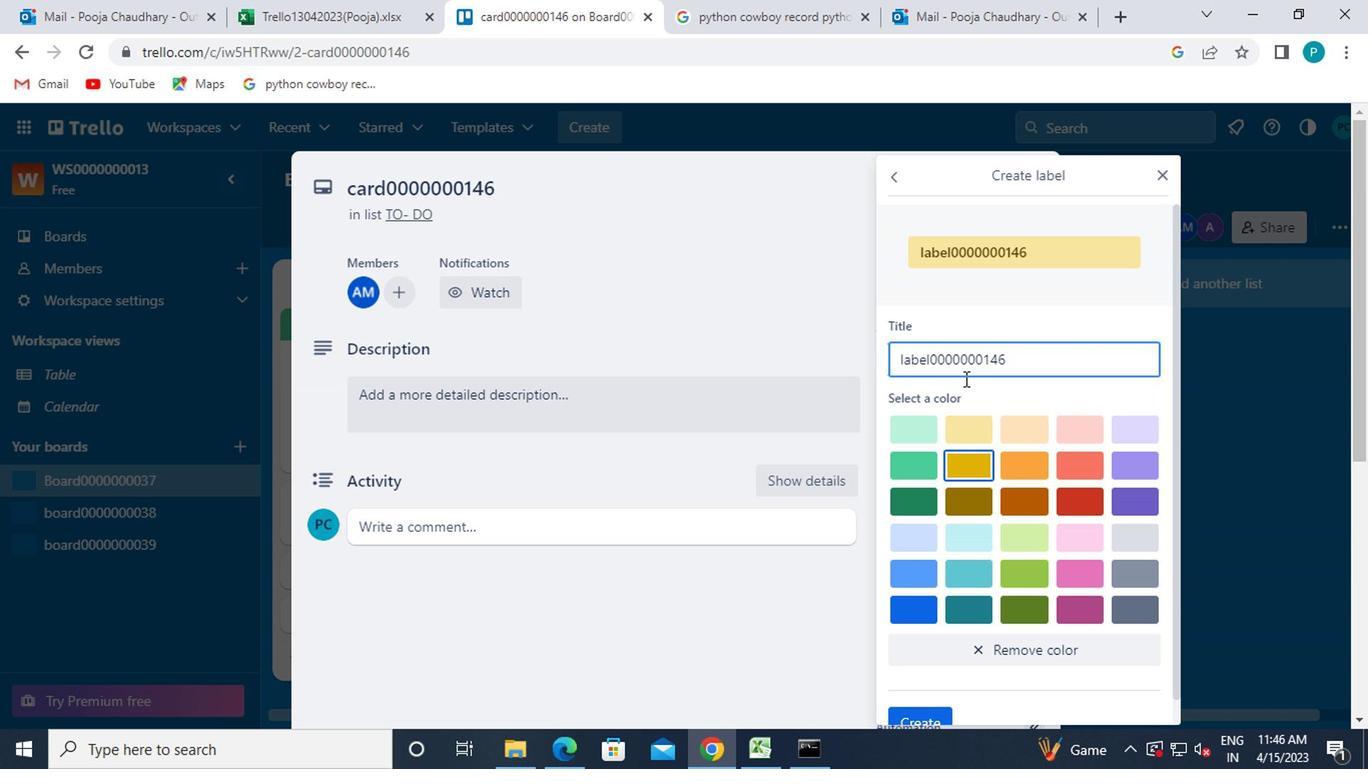 
Action: Mouse scrolled (980, 631) with delta (0, -1)
Screenshot: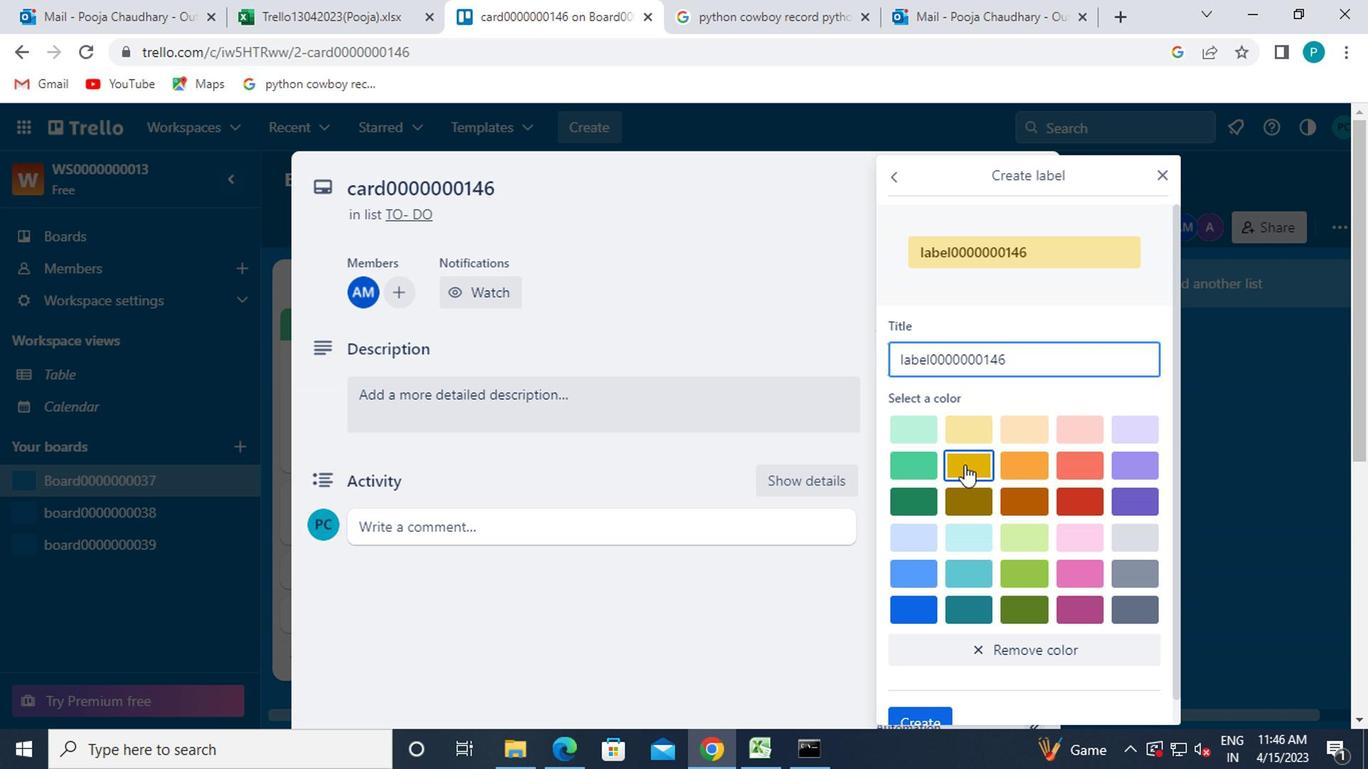 
Action: Mouse moved to (894, 699)
Screenshot: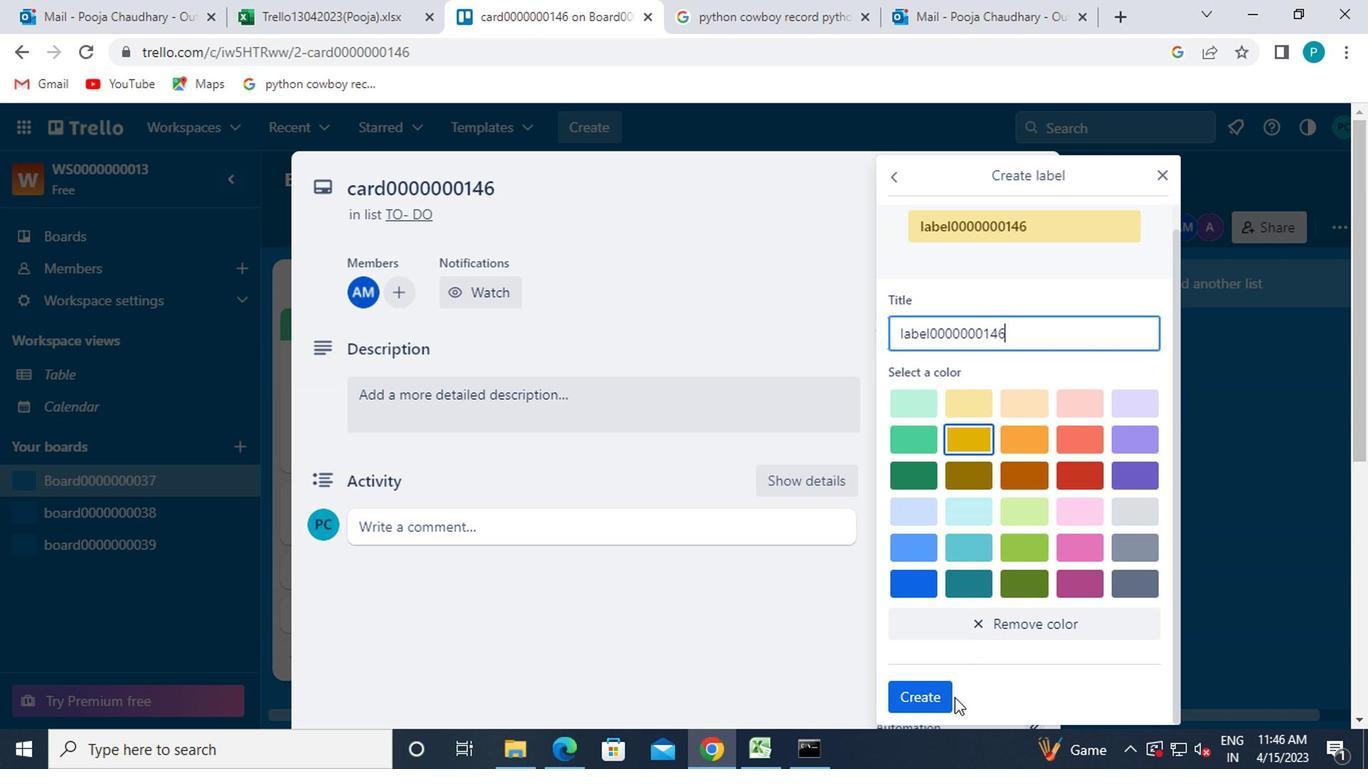 
Action: Mouse pressed left at (894, 699)
Screenshot: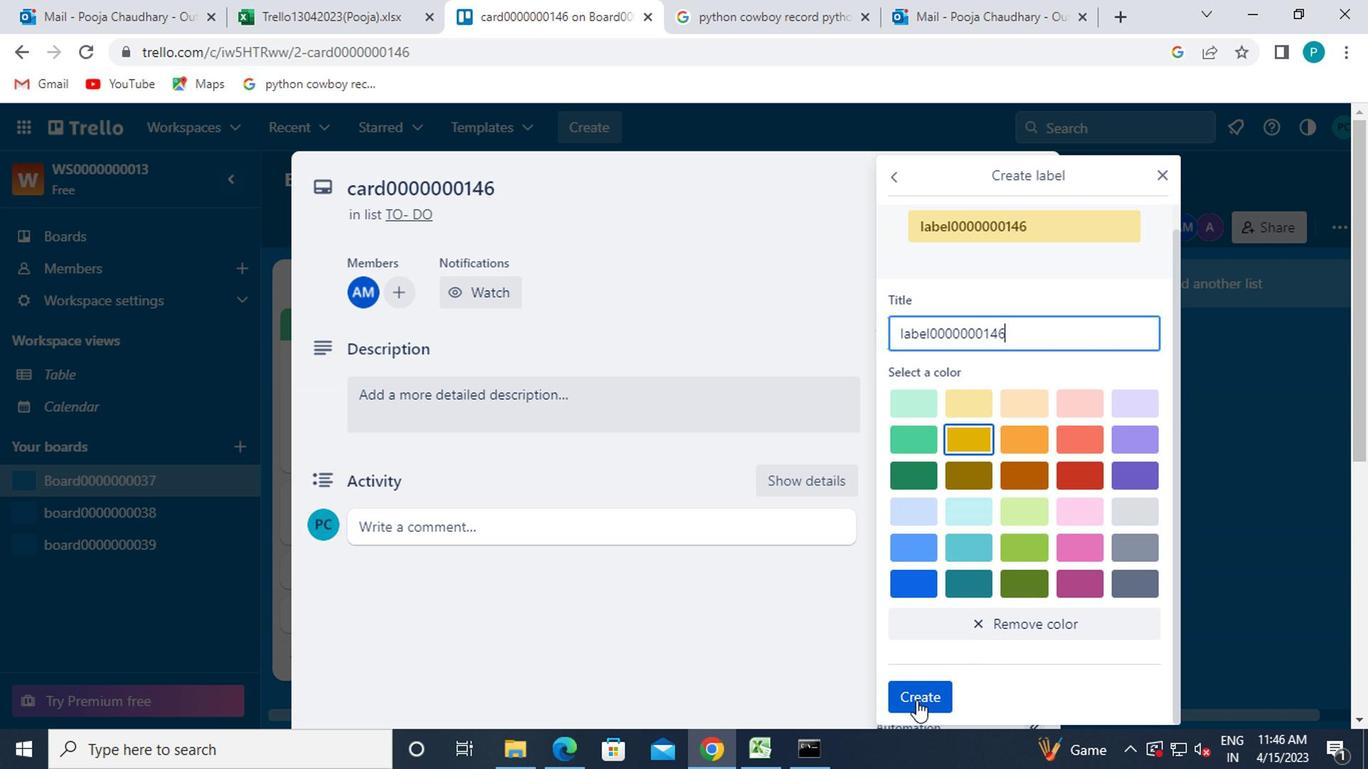 
Action: Mouse moved to (1159, 175)
Screenshot: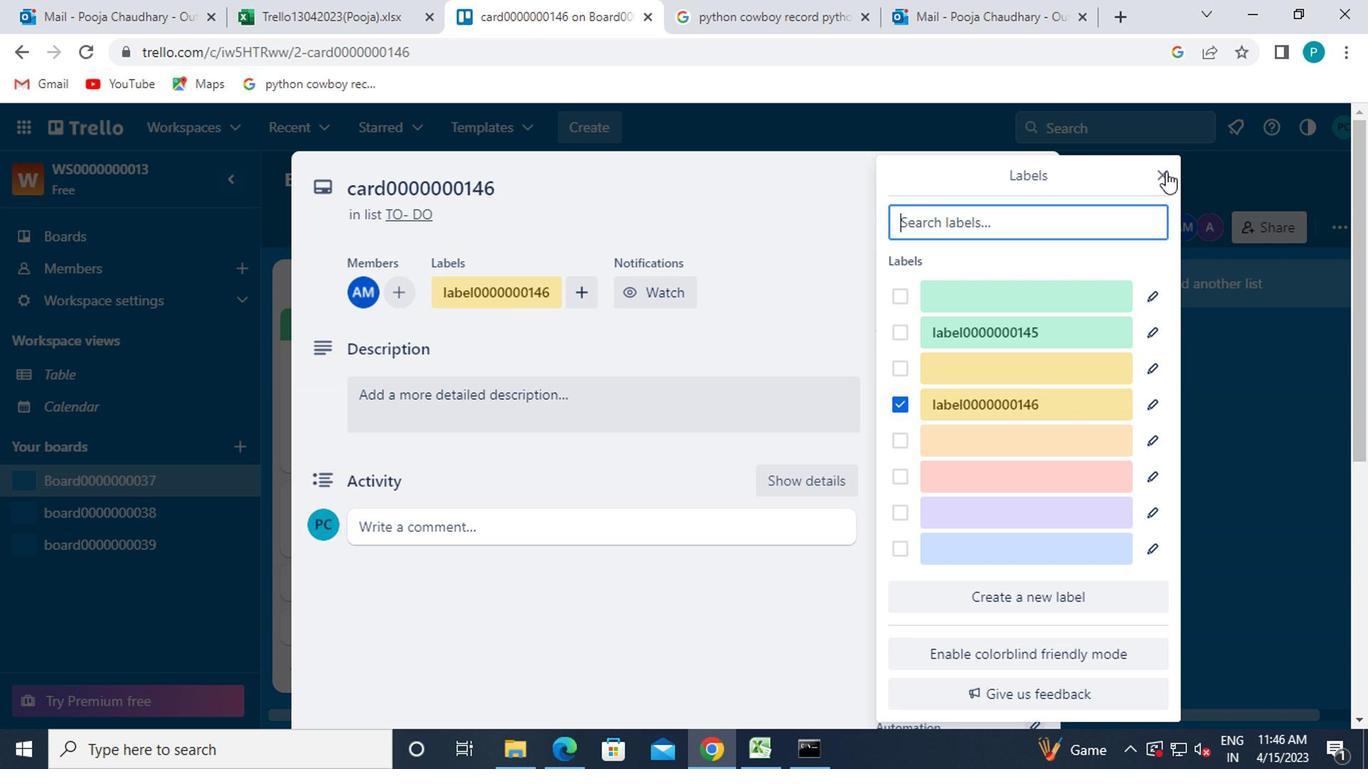 
Action: Mouse pressed left at (1159, 175)
Screenshot: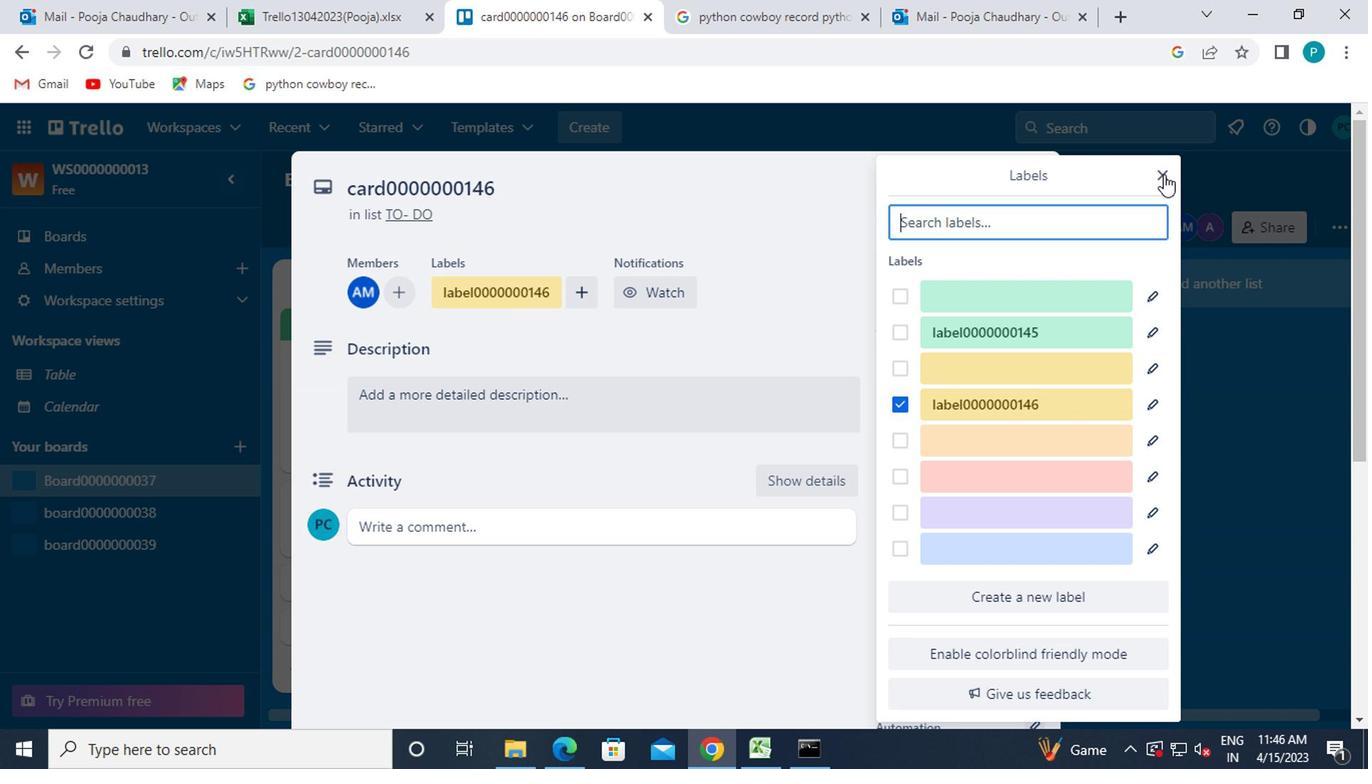 
Action: Mouse moved to (929, 451)
Screenshot: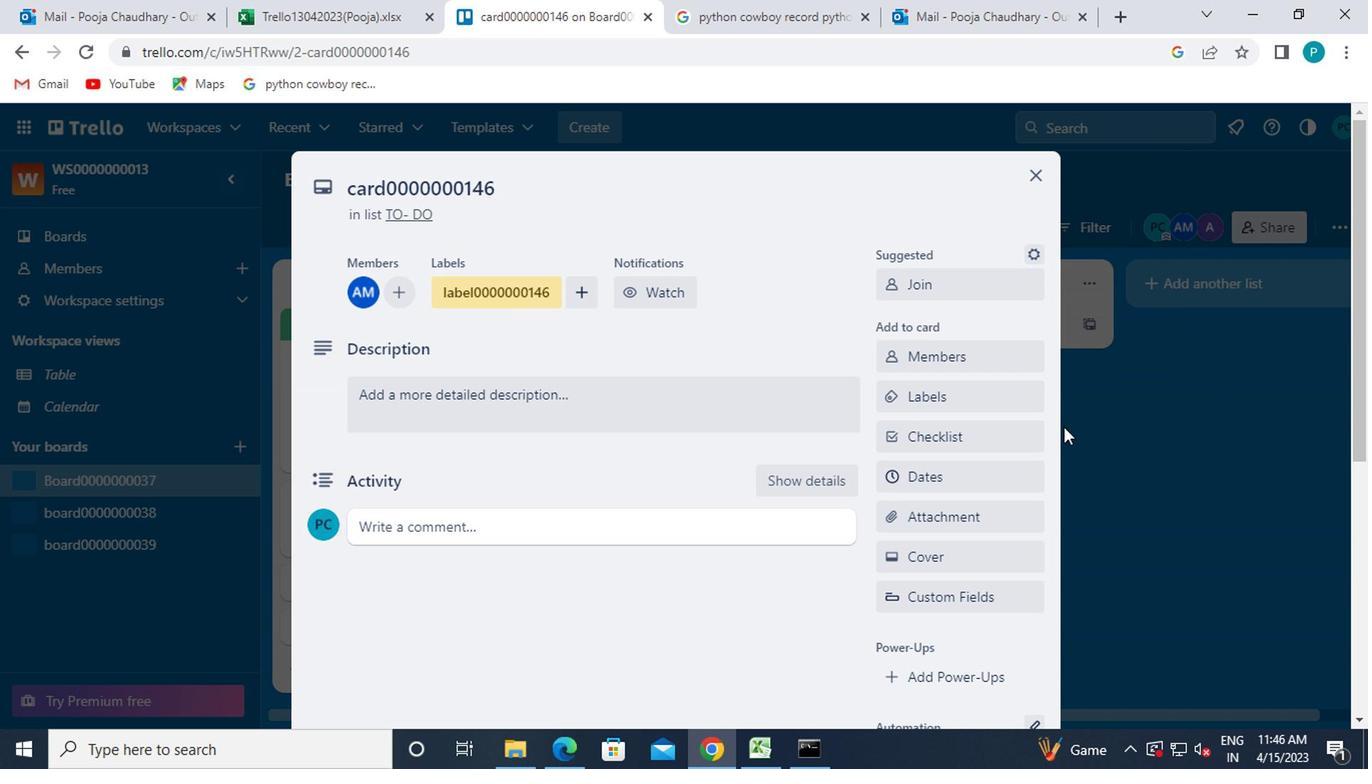 
Action: Mouse pressed left at (929, 451)
Screenshot: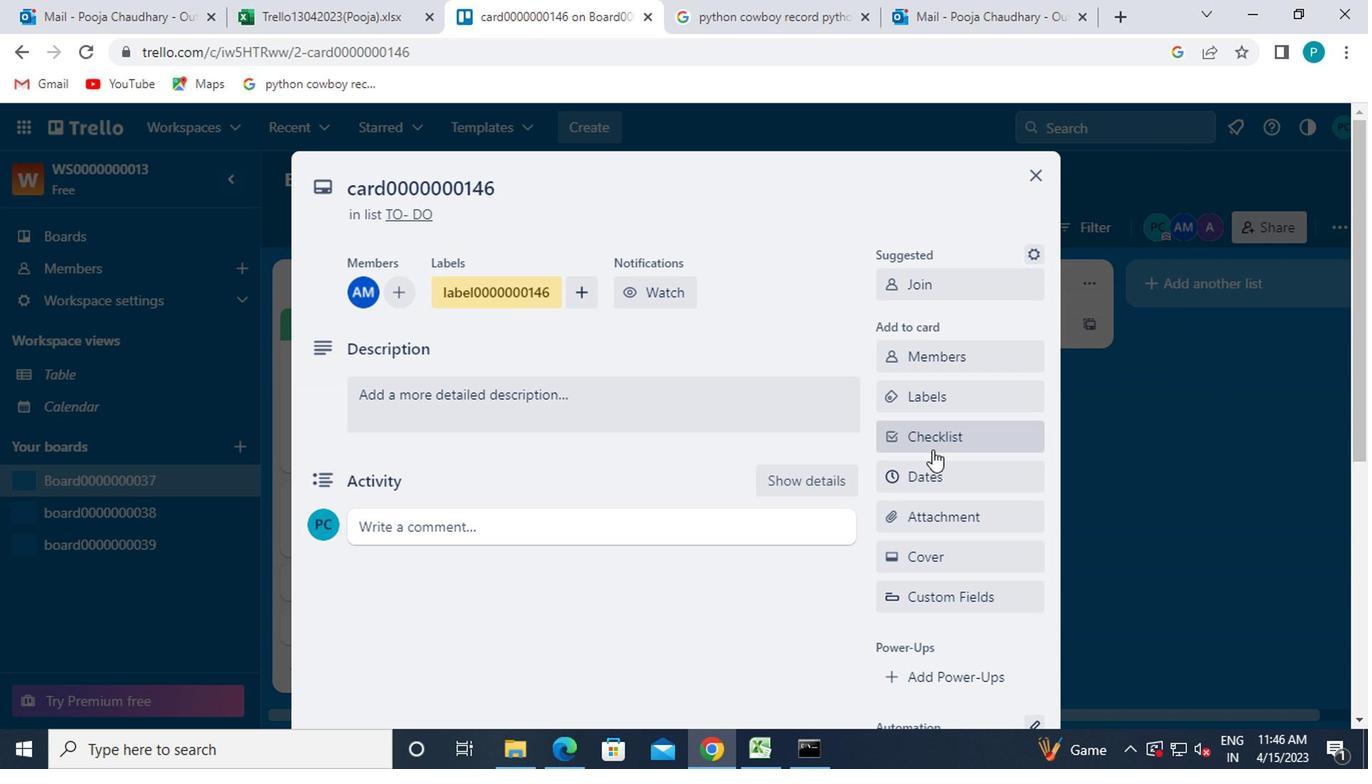
Action: Mouse moved to (1036, 509)
Screenshot: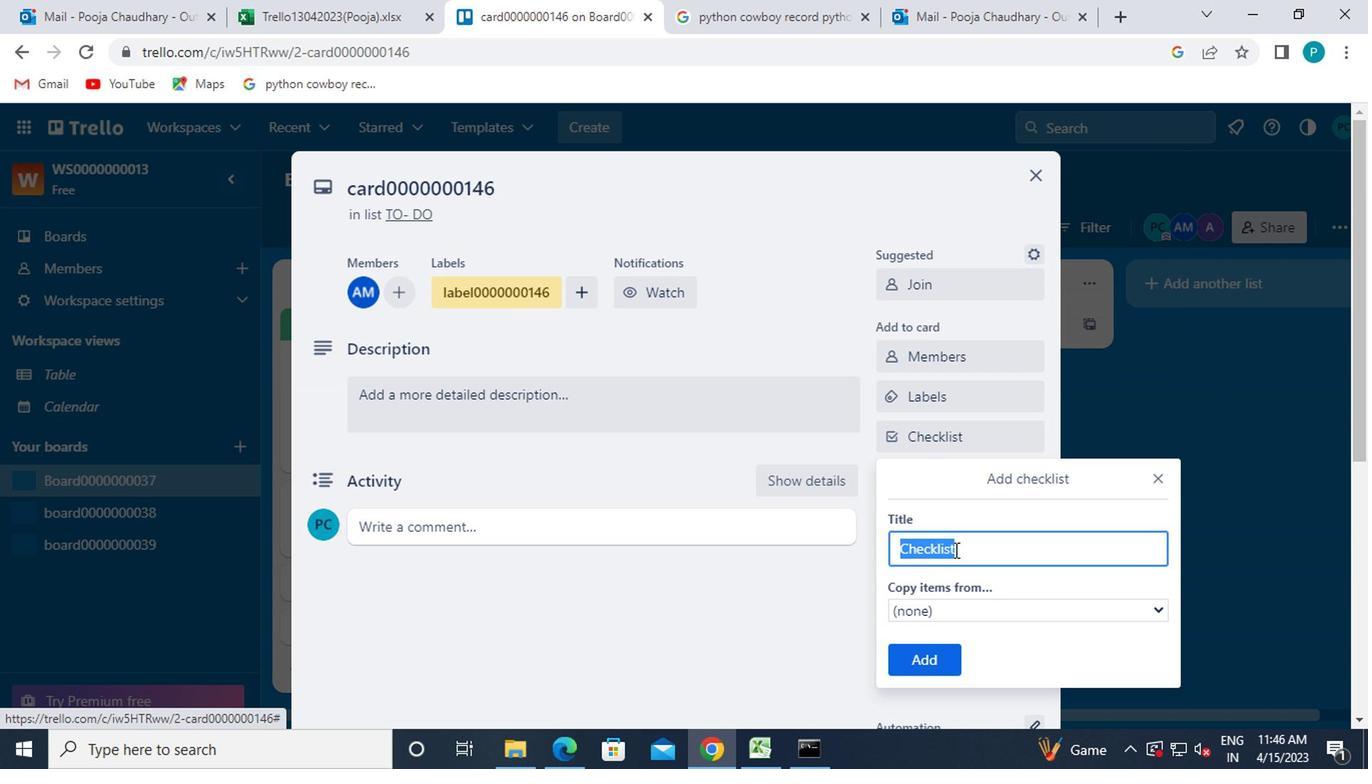 
Action: Key pressed <Key.caps_lock>CL0000000146
Screenshot: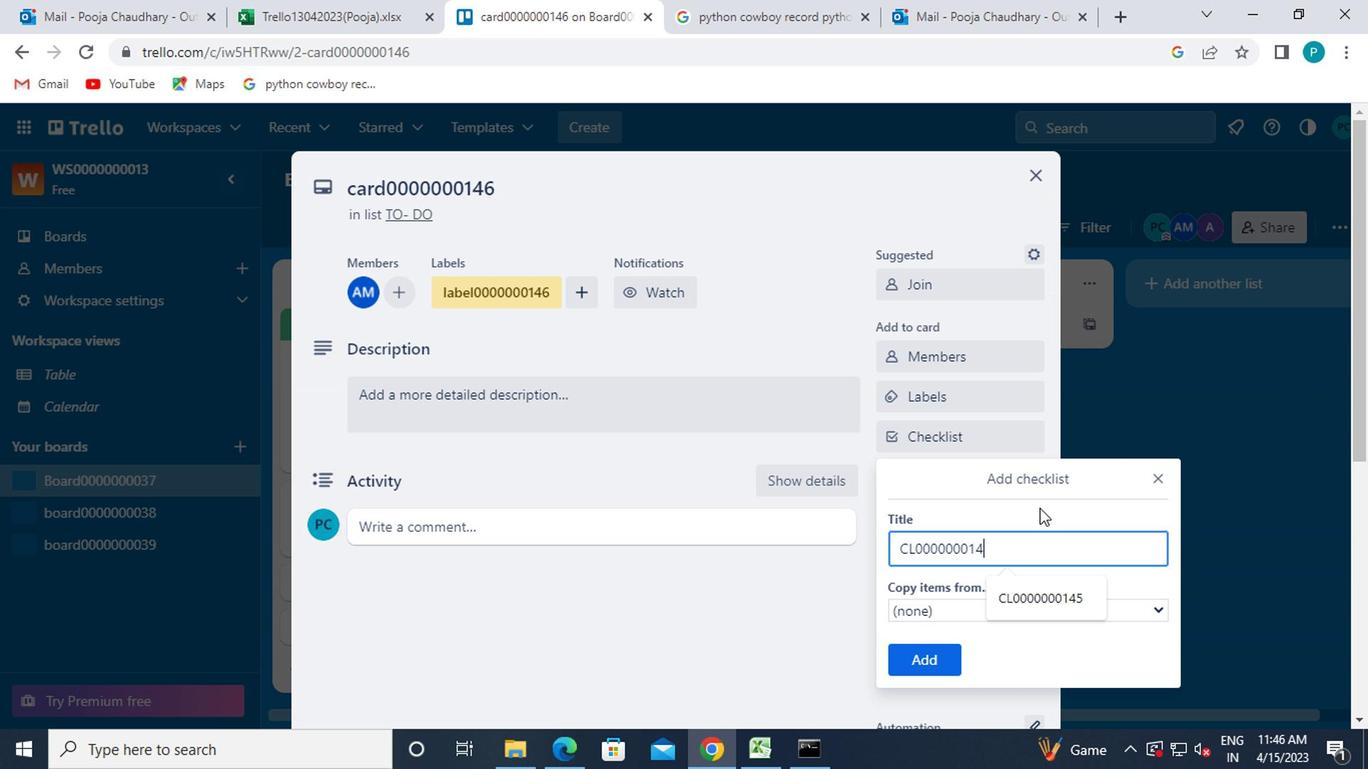
Action: Mouse moved to (928, 657)
Screenshot: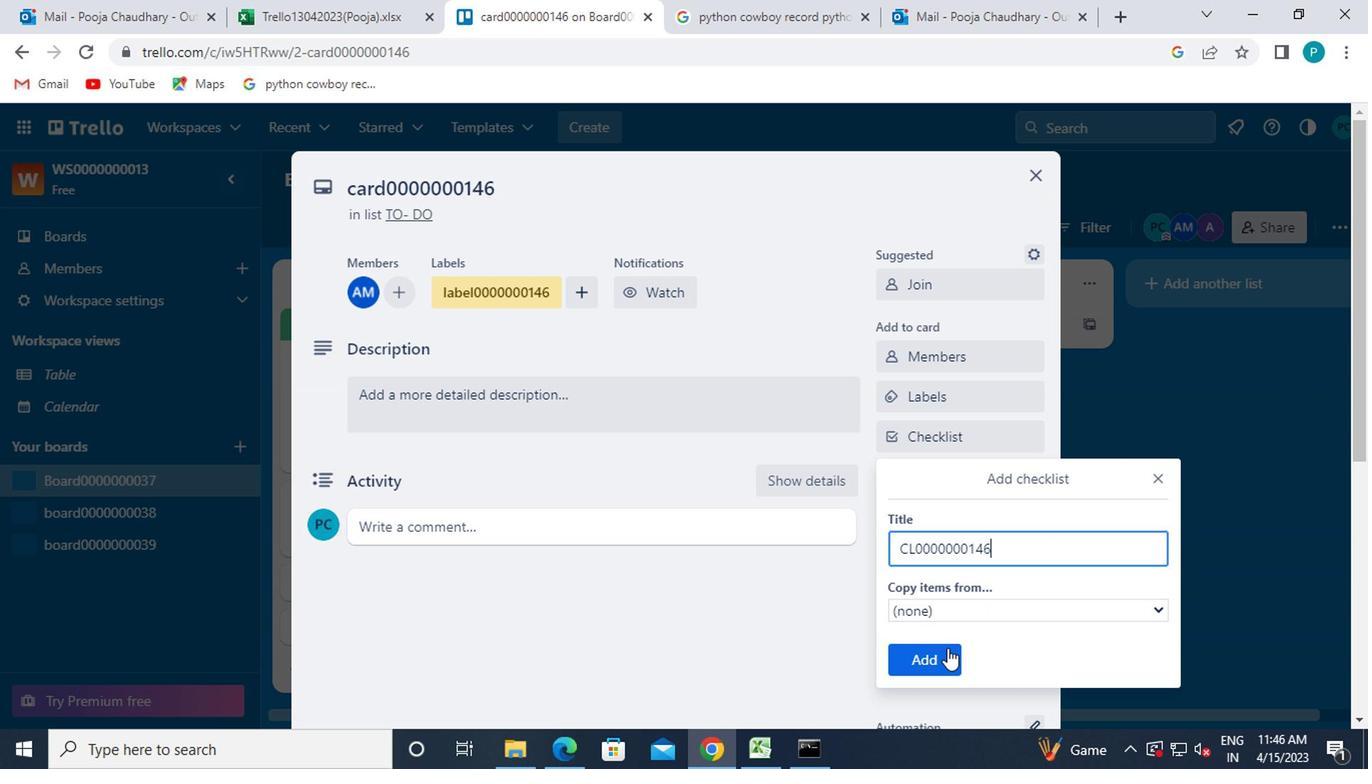 
Action: Mouse pressed left at (928, 657)
Screenshot: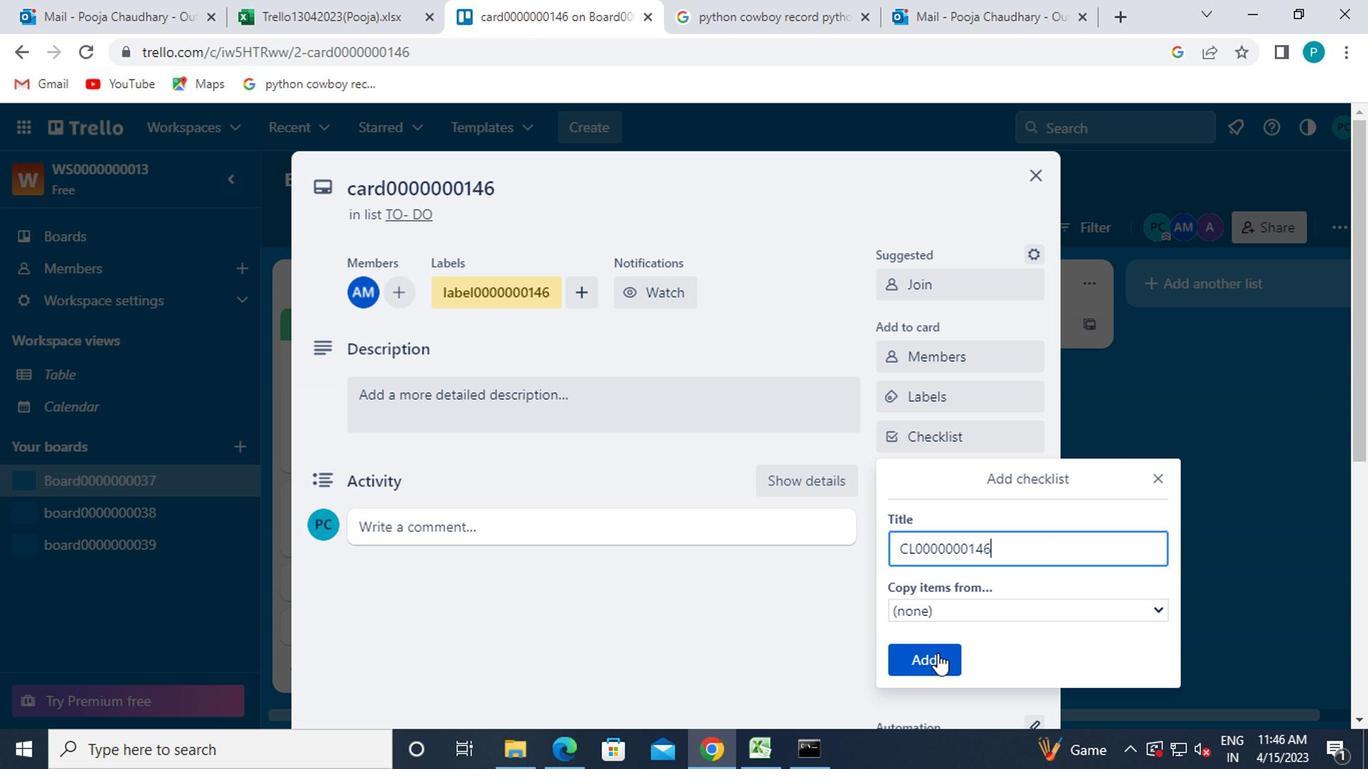 
Action: Mouse moved to (886, 472)
Screenshot: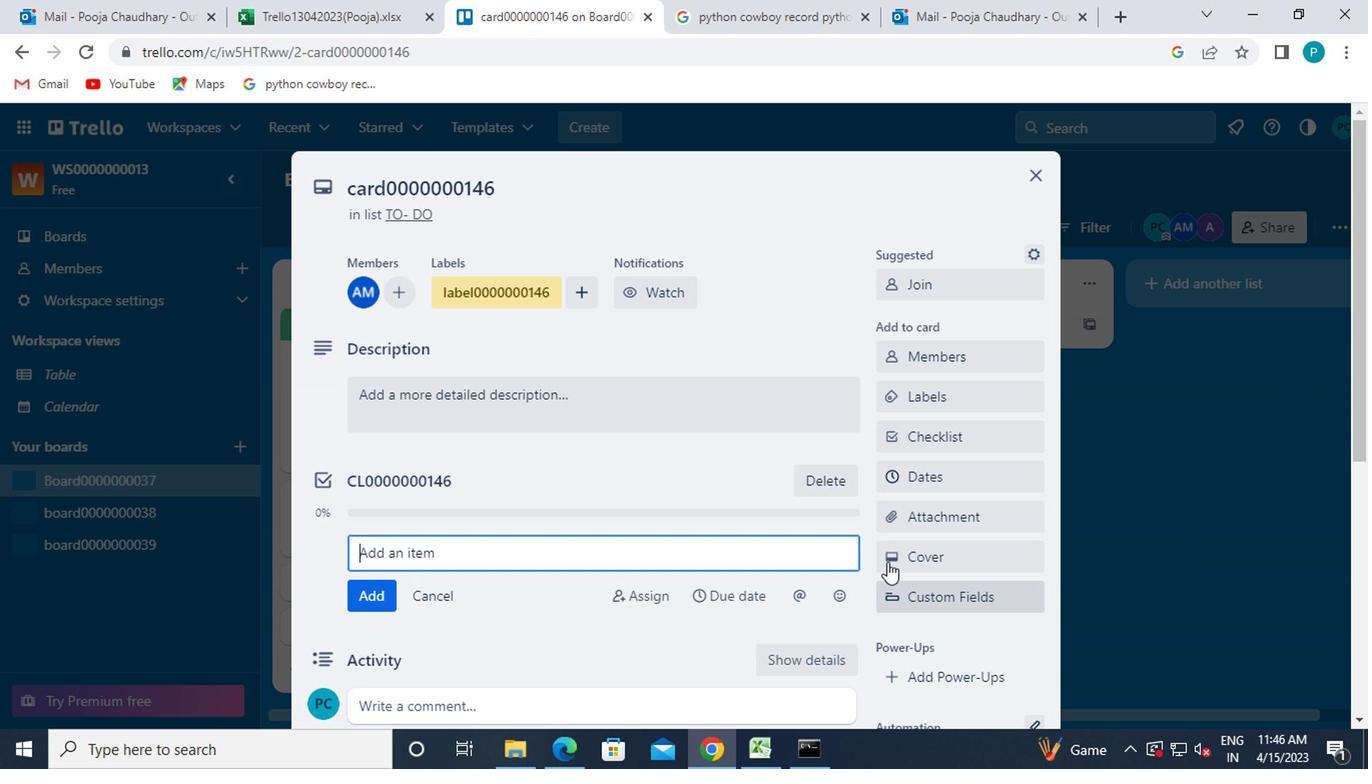 
Action: Mouse pressed left at (886, 472)
Screenshot: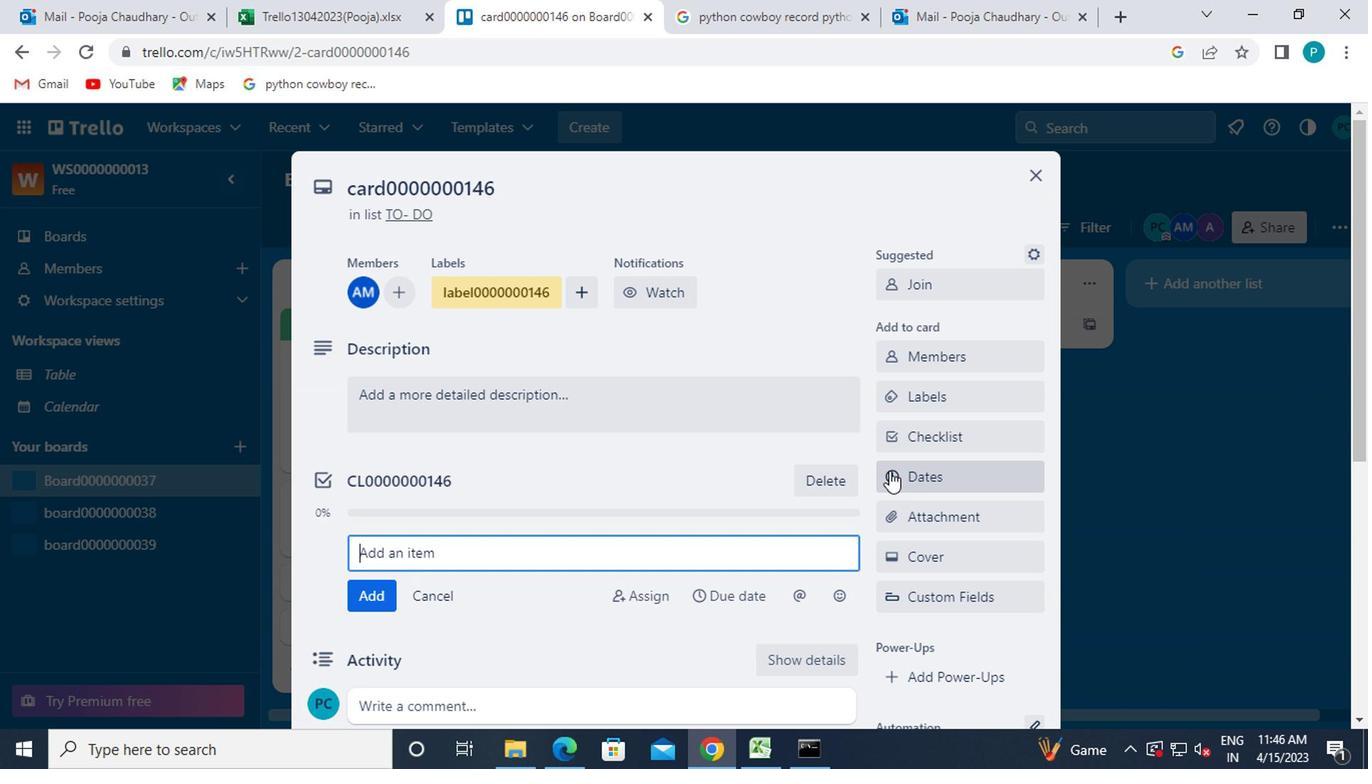
Action: Mouse moved to (901, 534)
Screenshot: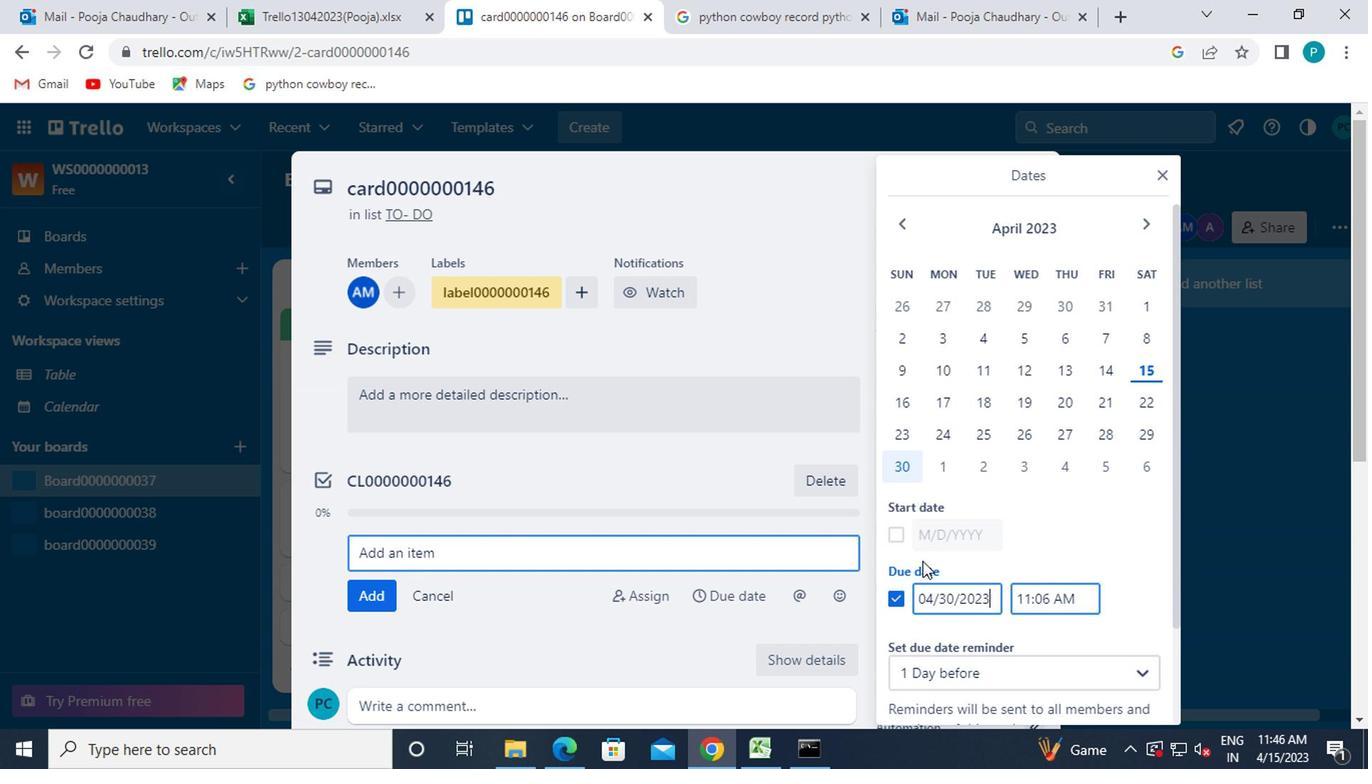 
Action: Mouse pressed left at (901, 534)
Screenshot: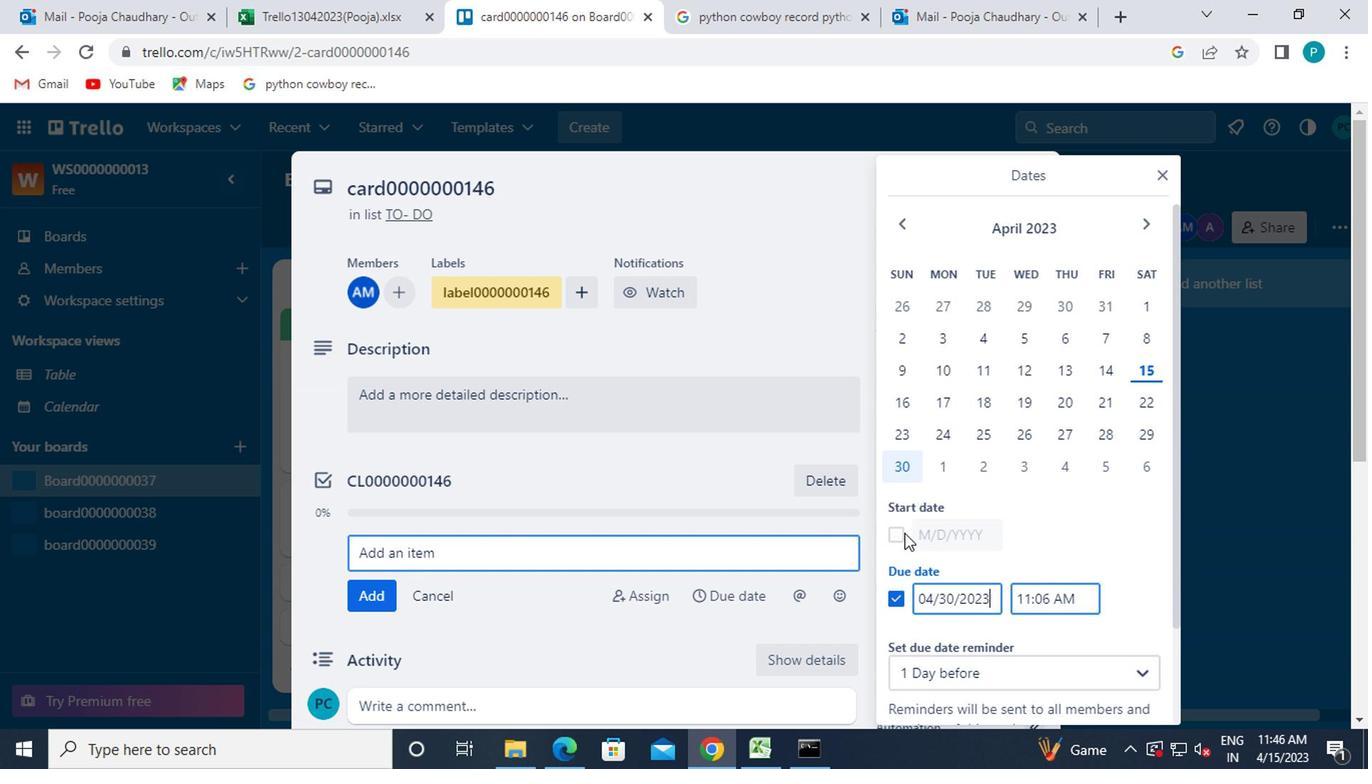 
Action: Mouse moved to (1132, 222)
Screenshot: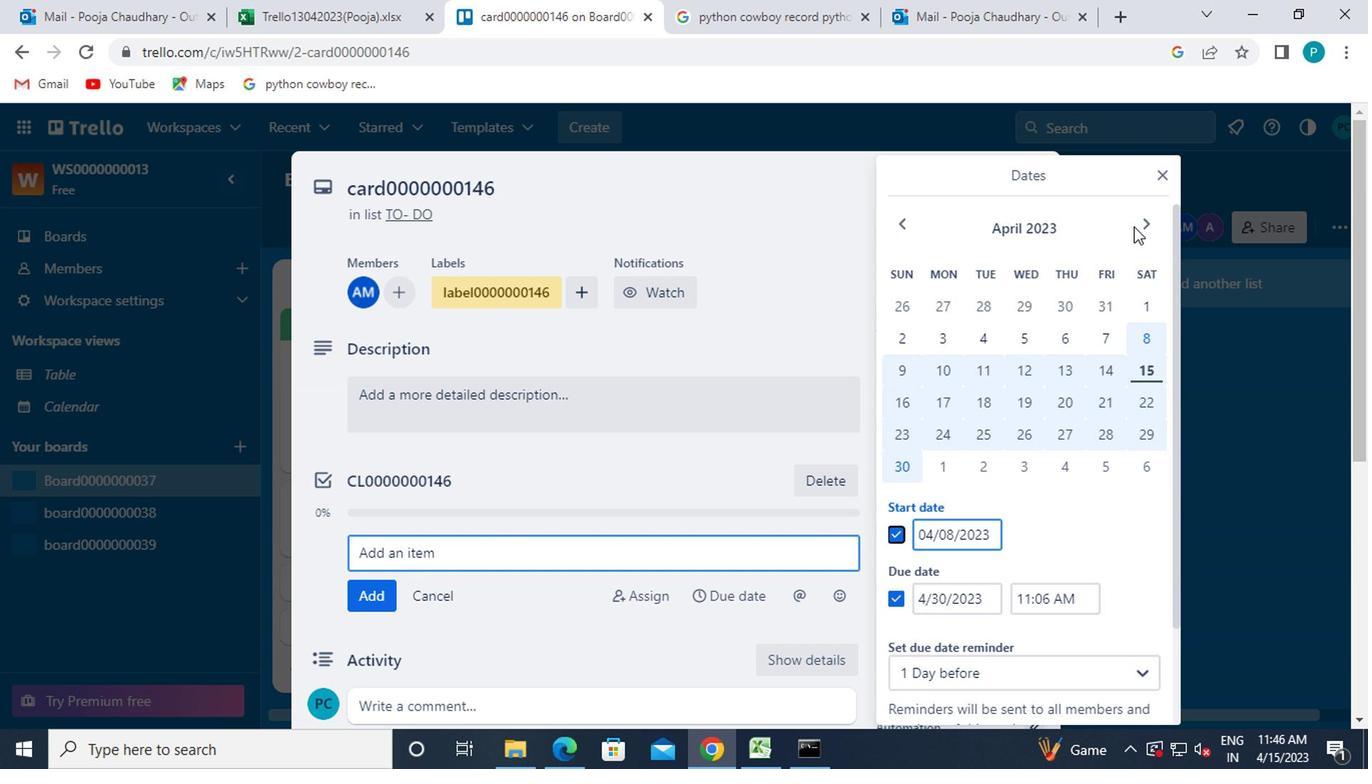 
Action: Mouse pressed left at (1132, 222)
Screenshot: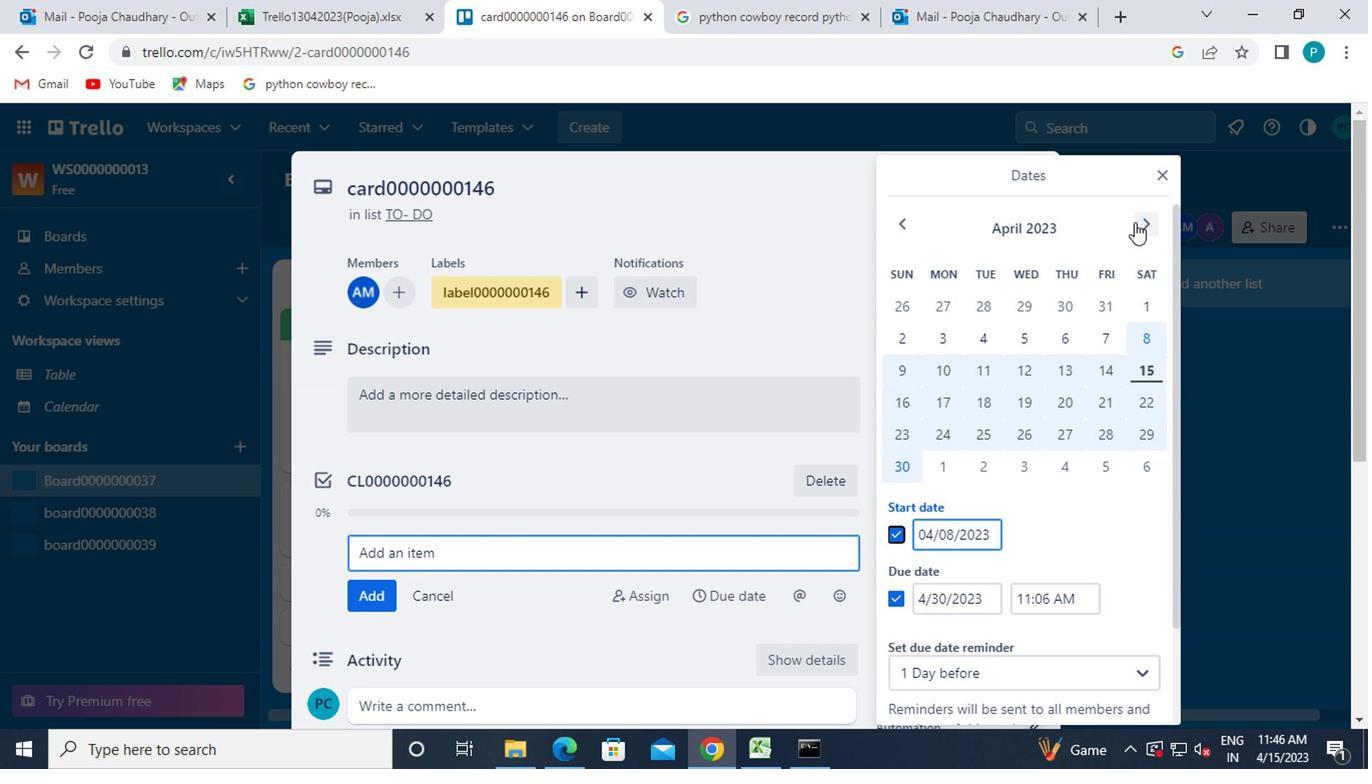 
Action: Mouse moved to (926, 342)
Screenshot: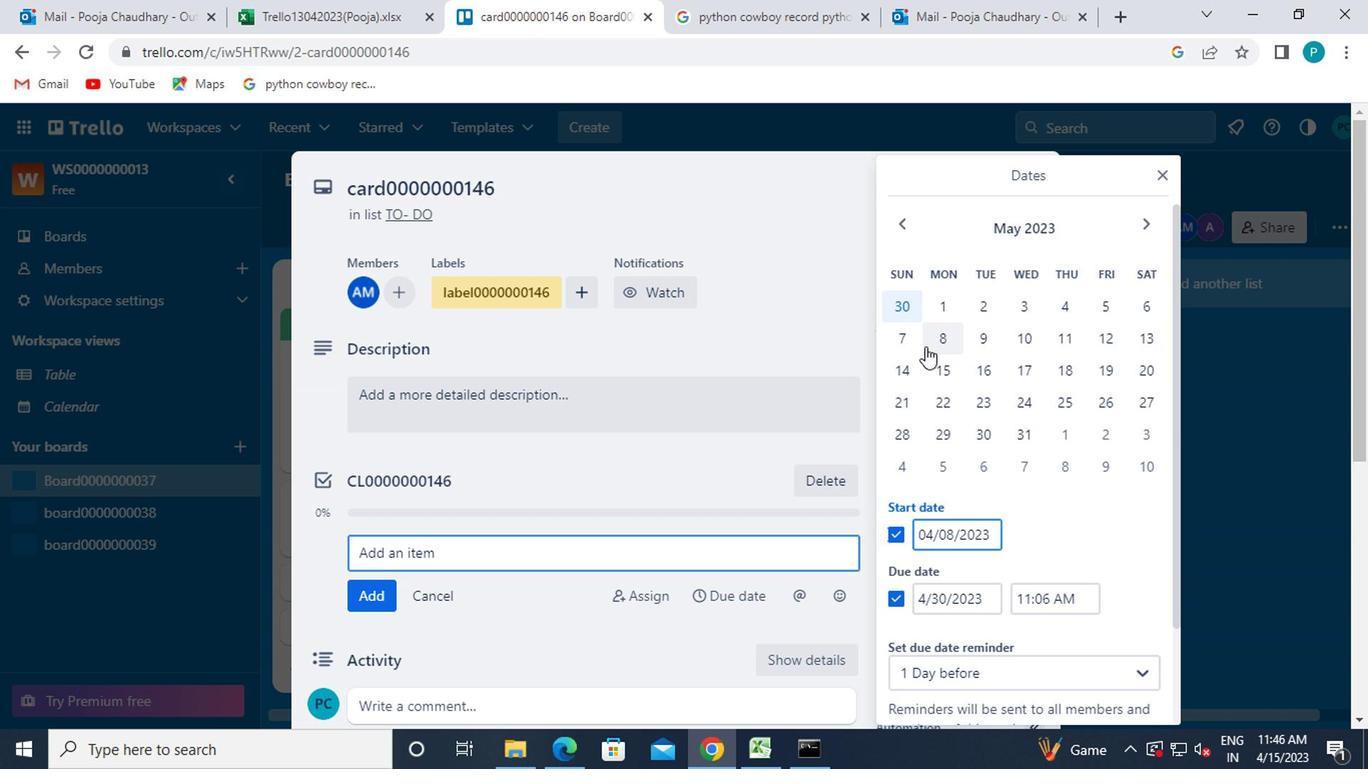 
Action: Mouse pressed left at (926, 342)
Screenshot: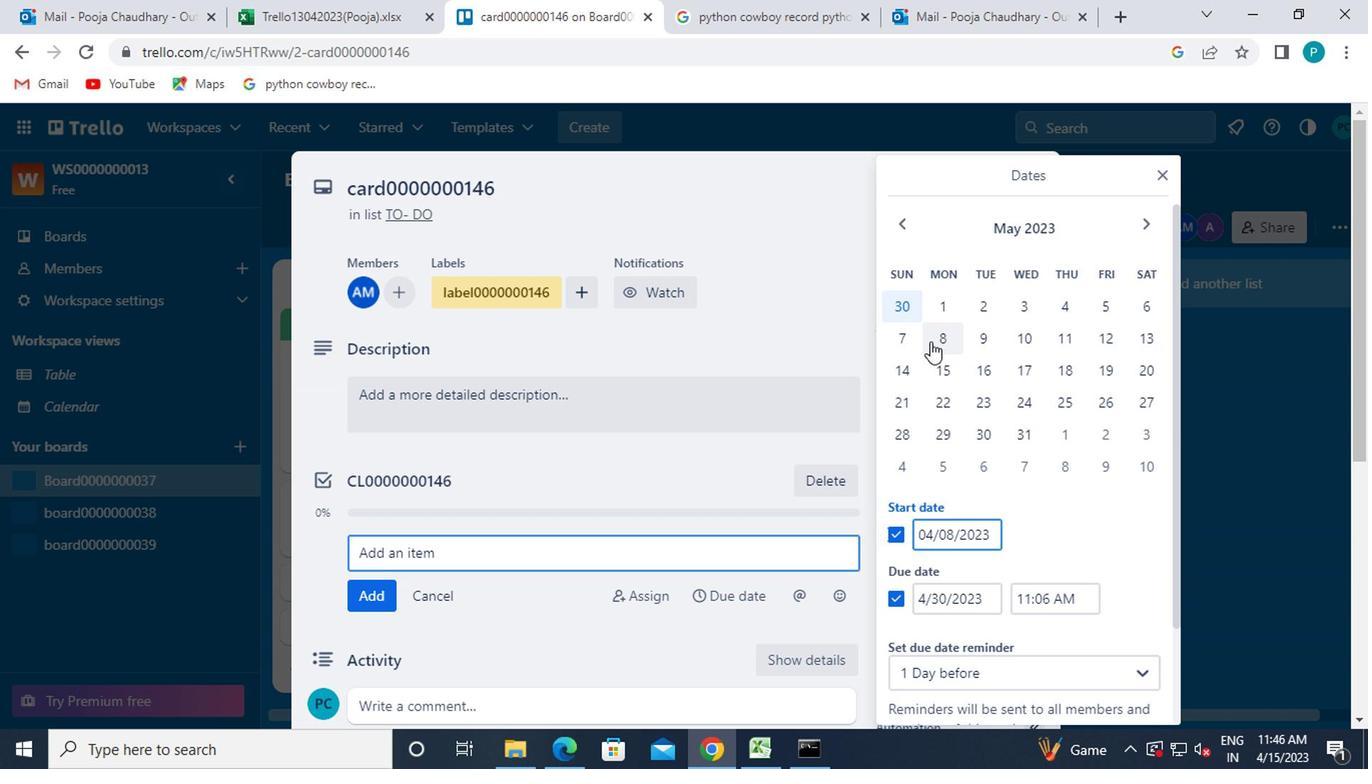 
Action: Mouse moved to (984, 434)
Screenshot: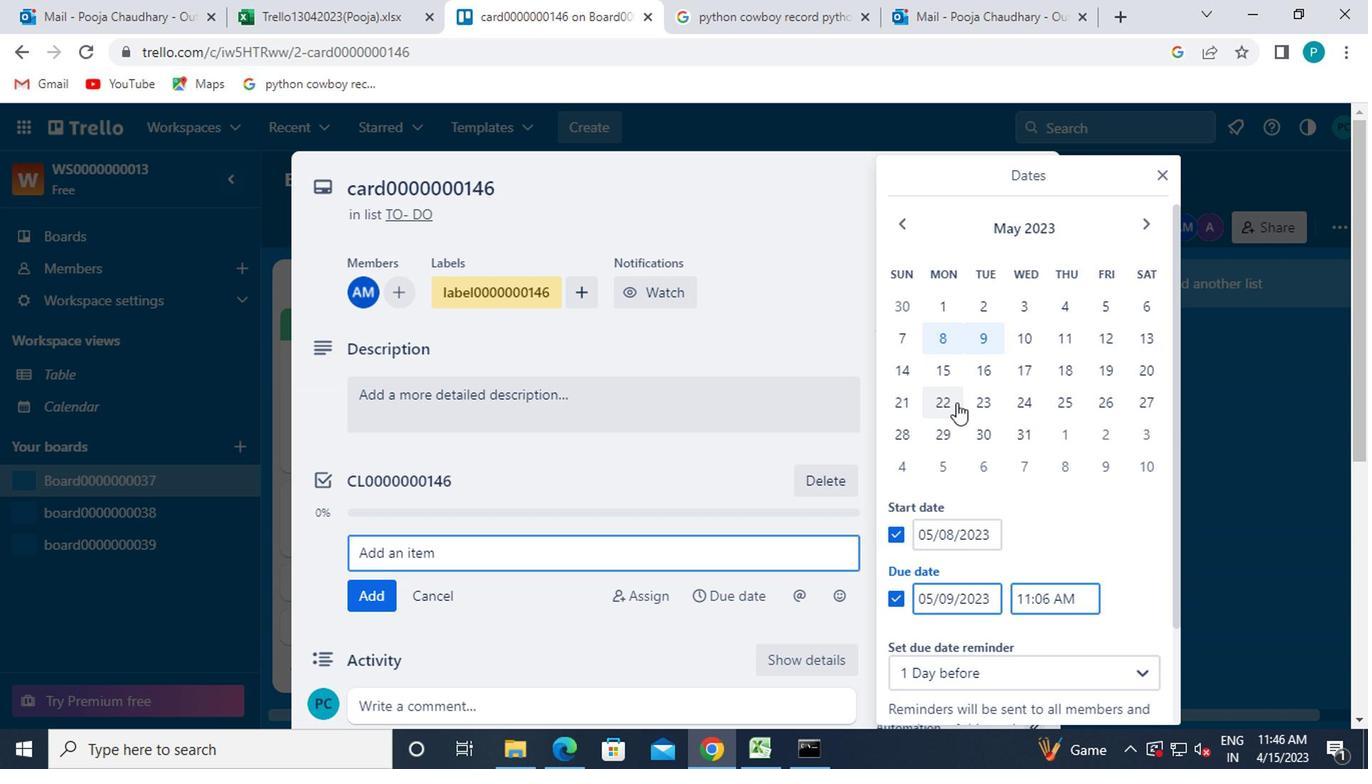 
Action: Mouse pressed left at (984, 434)
Screenshot: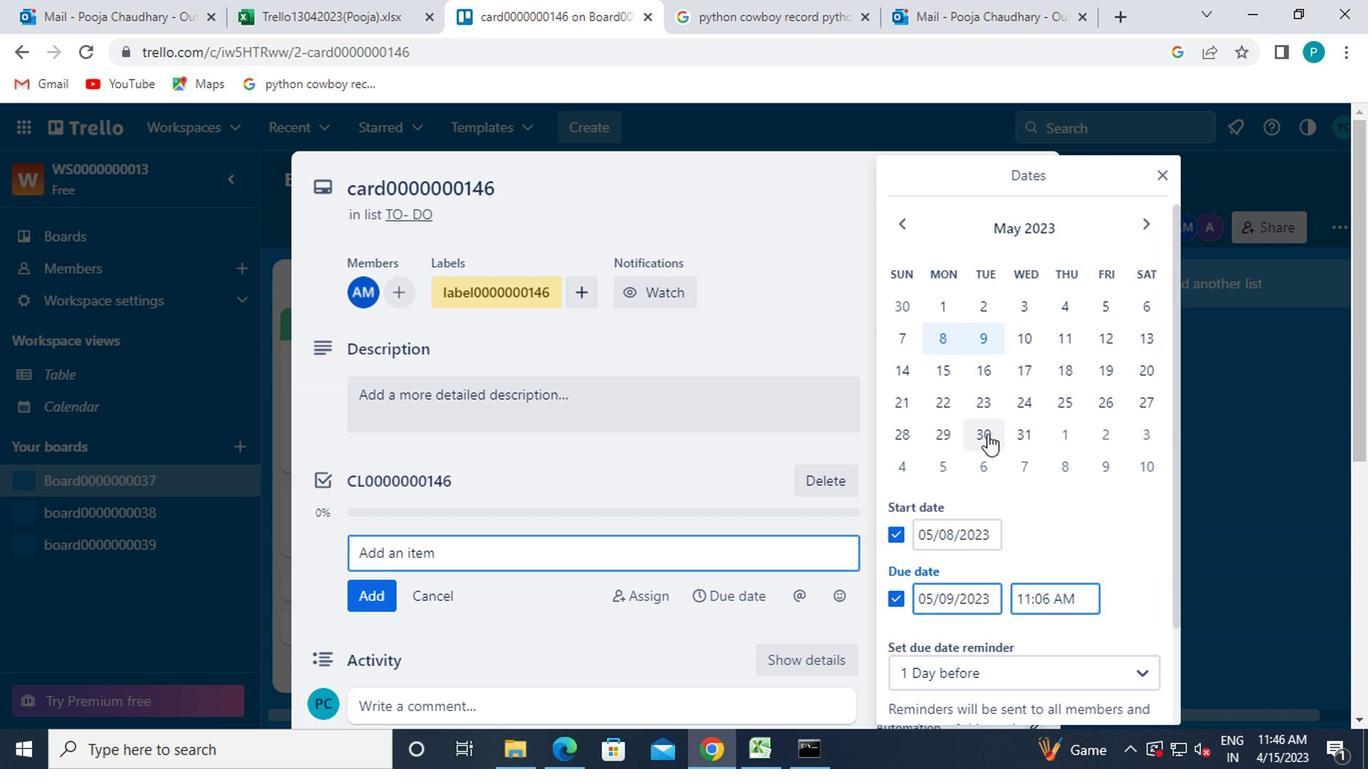 
Action: Mouse moved to (972, 573)
Screenshot: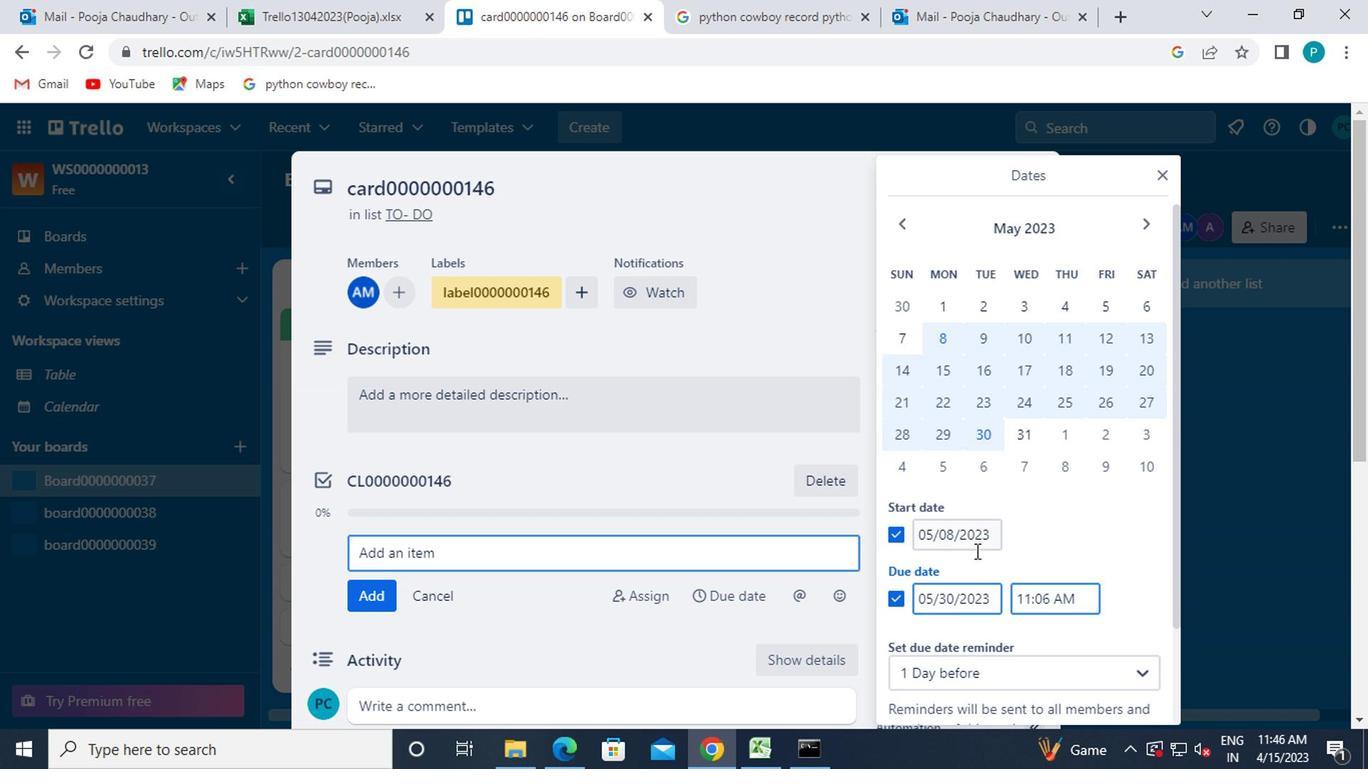 
Action: Mouse scrolled (972, 572) with delta (0, 0)
Screenshot: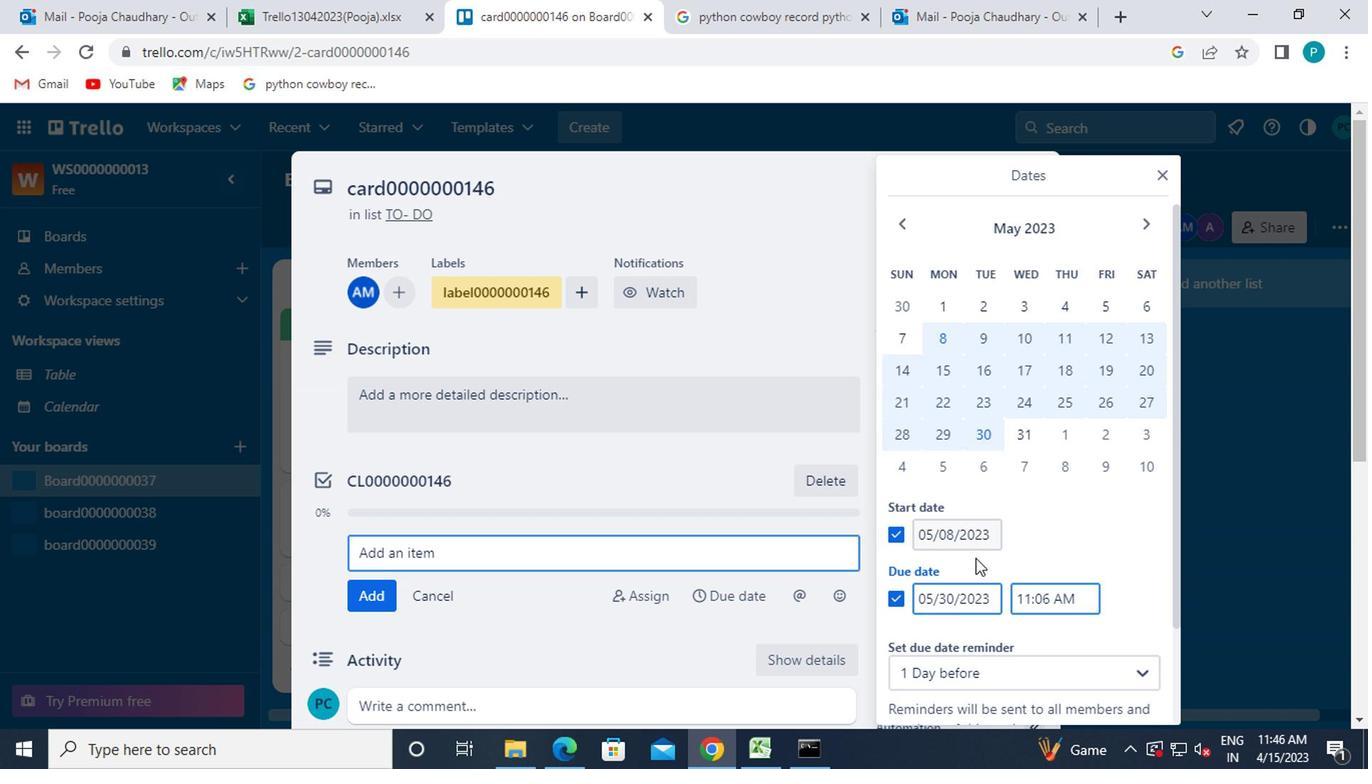 
Action: Mouse scrolled (972, 572) with delta (0, 0)
Screenshot: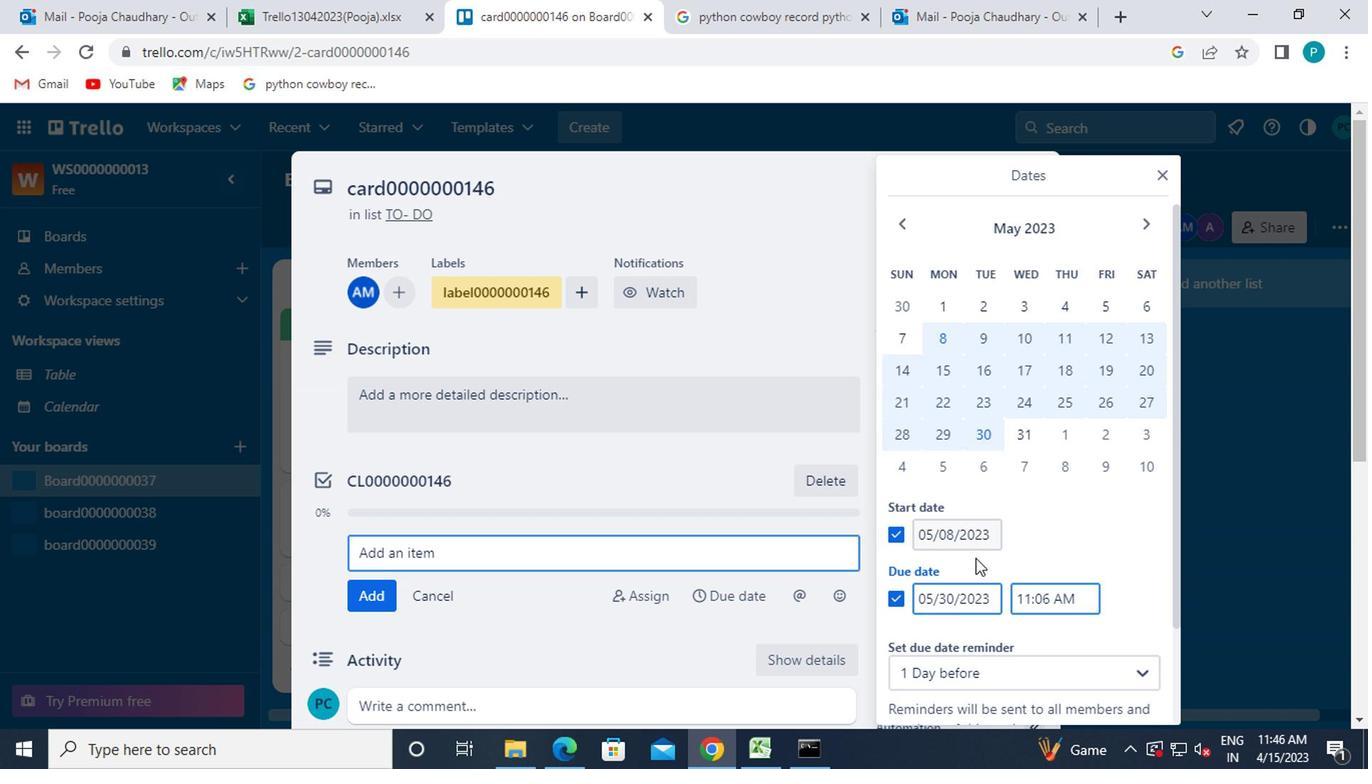 
Action: Mouse moved to (989, 654)
Screenshot: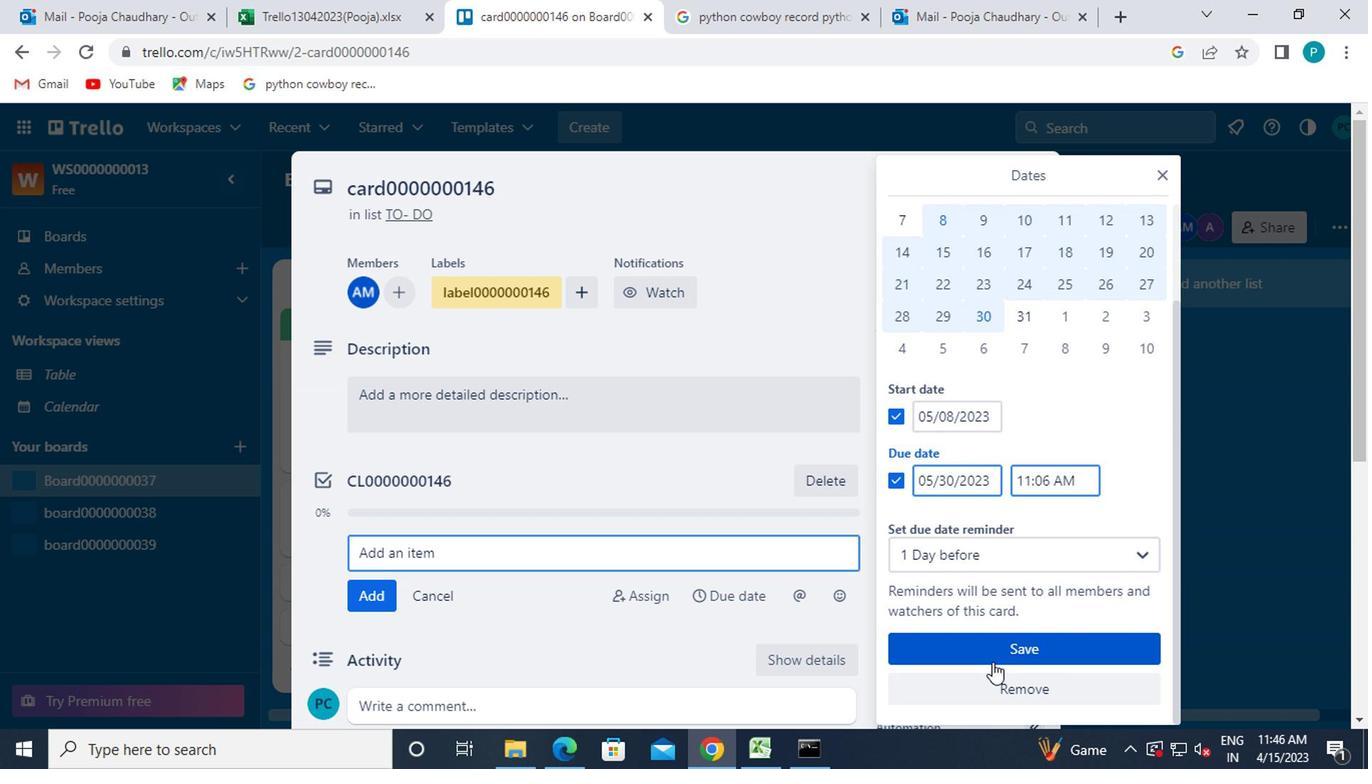 
Action: Mouse pressed left at (989, 654)
Screenshot: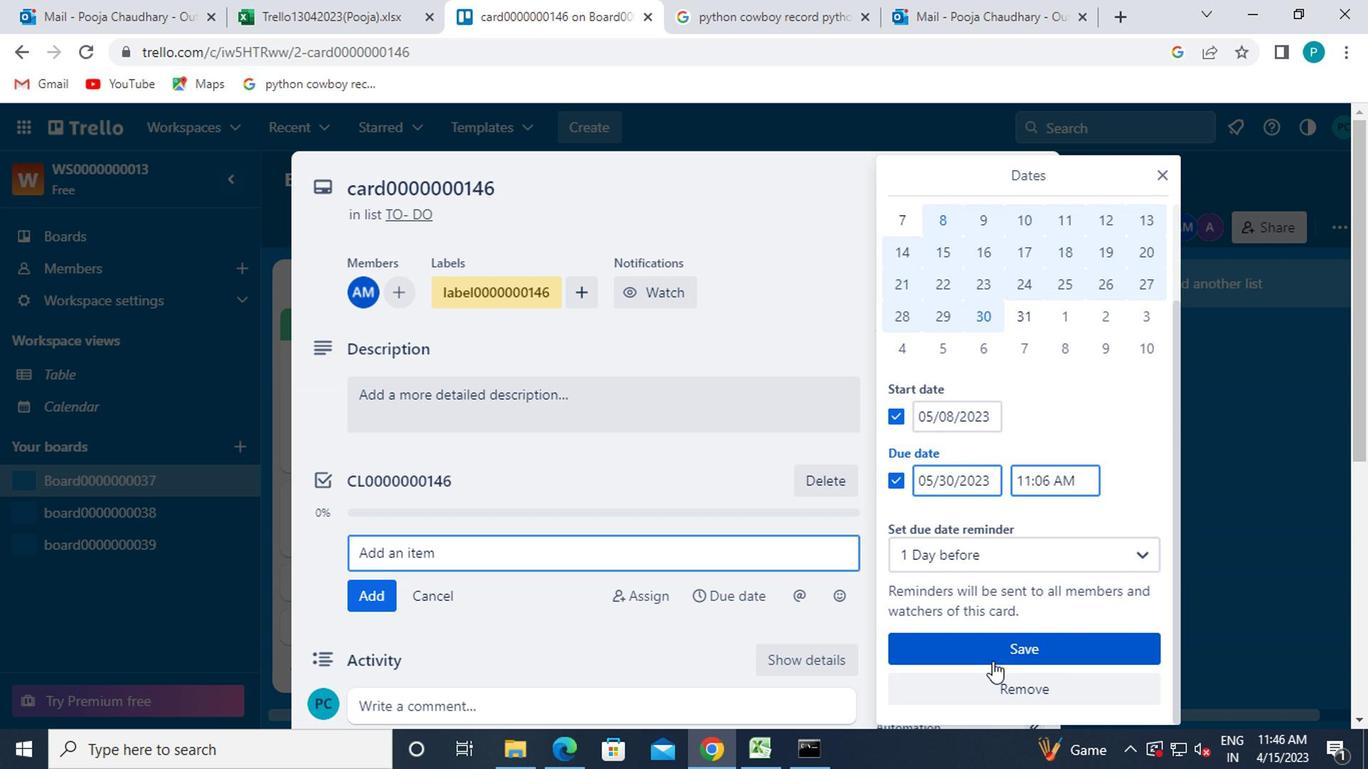 
